 Task: Find connections with filter location Ludwigshafen am Rhein with filter topic #socialentrepreneurshipwith filter profile language French with filter current company BrowserStack with filter school INDIAN INSTITUTE OF PACKAGING - IIP with filter industry Writing and Editing with filter service category Retirement Planning with filter keywords title Playwright
Action: Mouse moved to (480, 44)
Screenshot: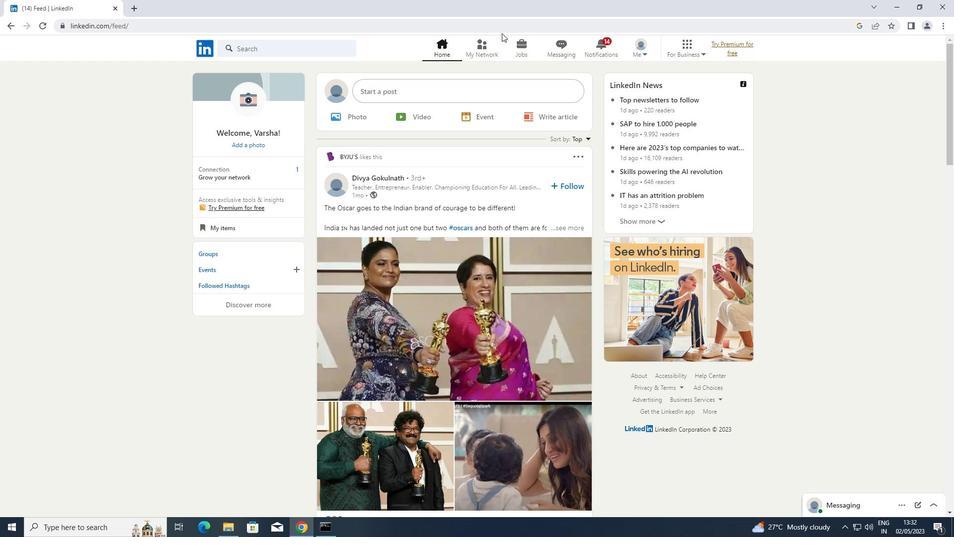 
Action: Mouse pressed left at (480, 44)
Screenshot: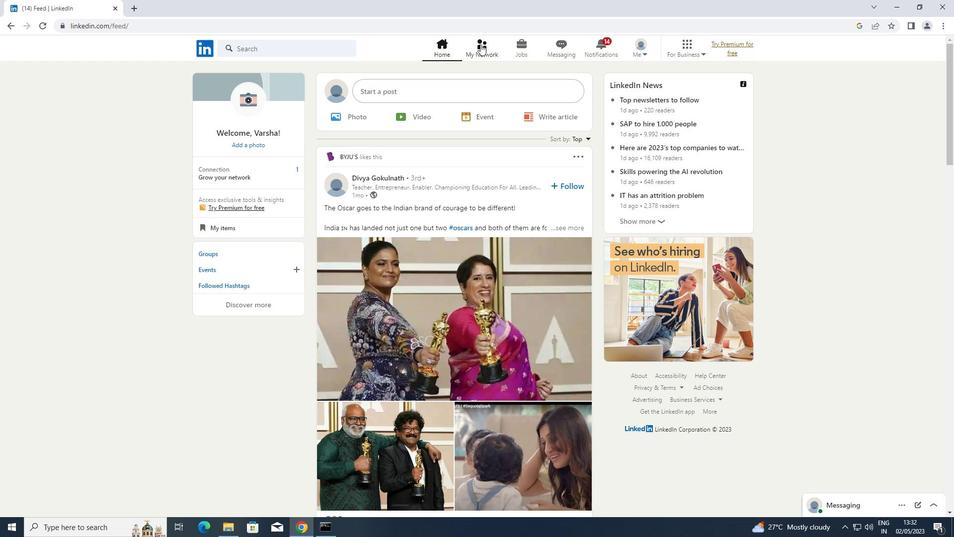 
Action: Mouse moved to (282, 105)
Screenshot: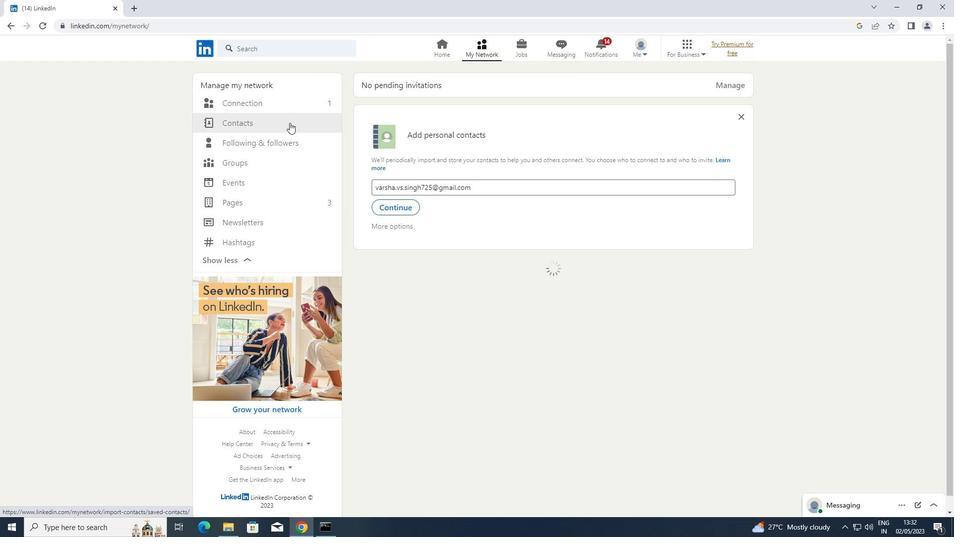 
Action: Mouse pressed left at (282, 105)
Screenshot: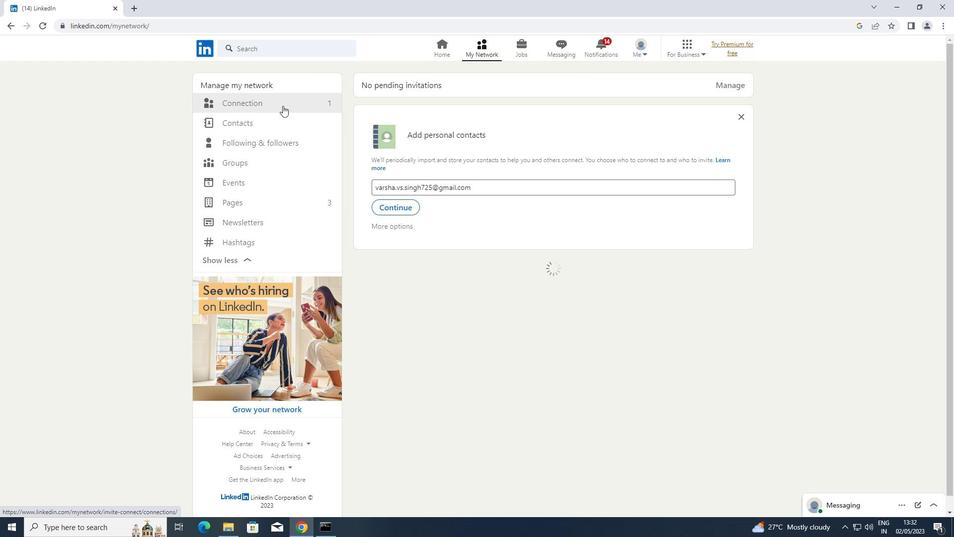 
Action: Mouse moved to (262, 100)
Screenshot: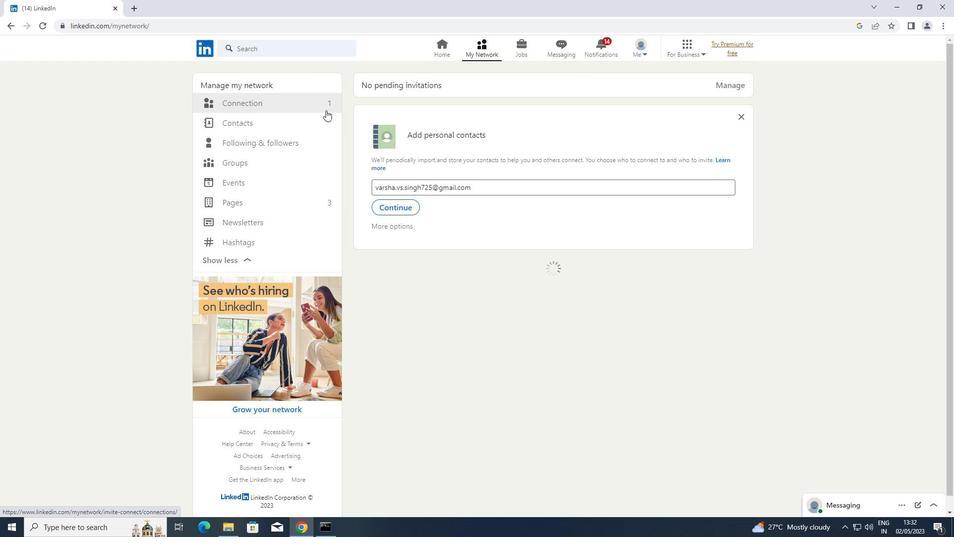 
Action: Mouse pressed left at (262, 100)
Screenshot: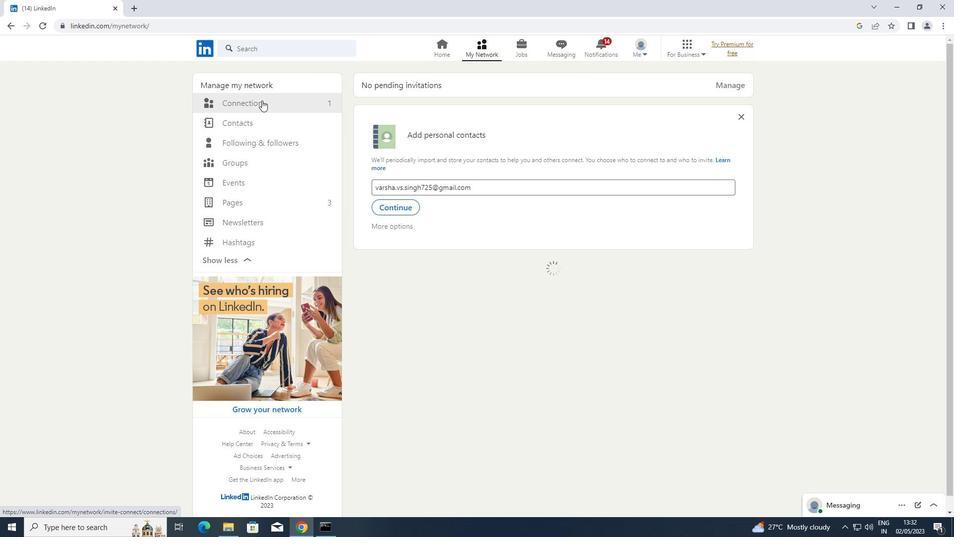 
Action: Mouse moved to (561, 103)
Screenshot: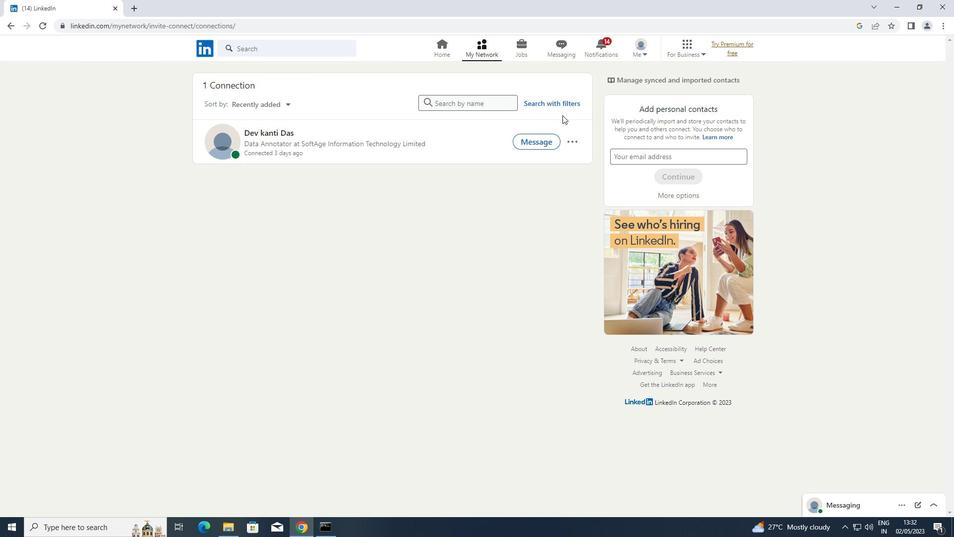 
Action: Mouse pressed left at (561, 103)
Screenshot: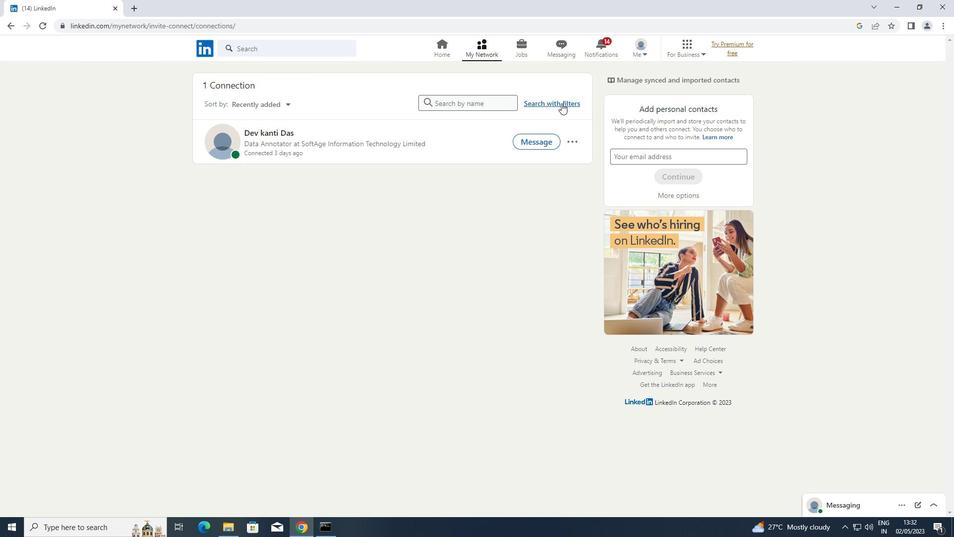
Action: Mouse moved to (506, 78)
Screenshot: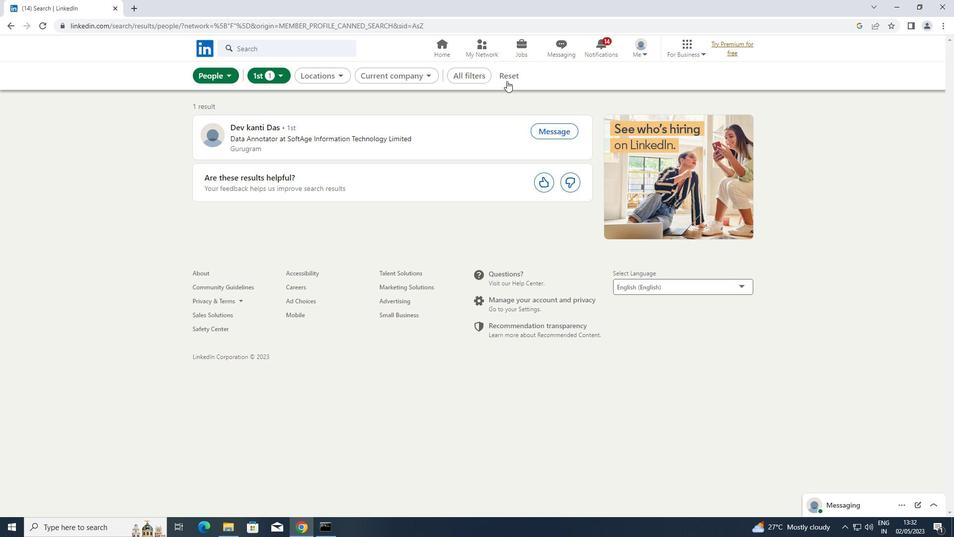 
Action: Mouse pressed left at (506, 78)
Screenshot: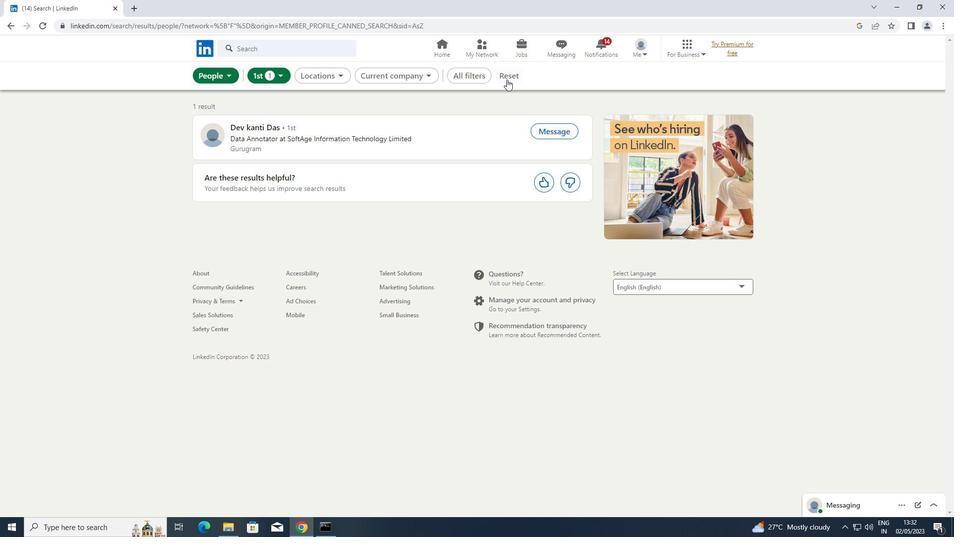 
Action: Mouse moved to (499, 75)
Screenshot: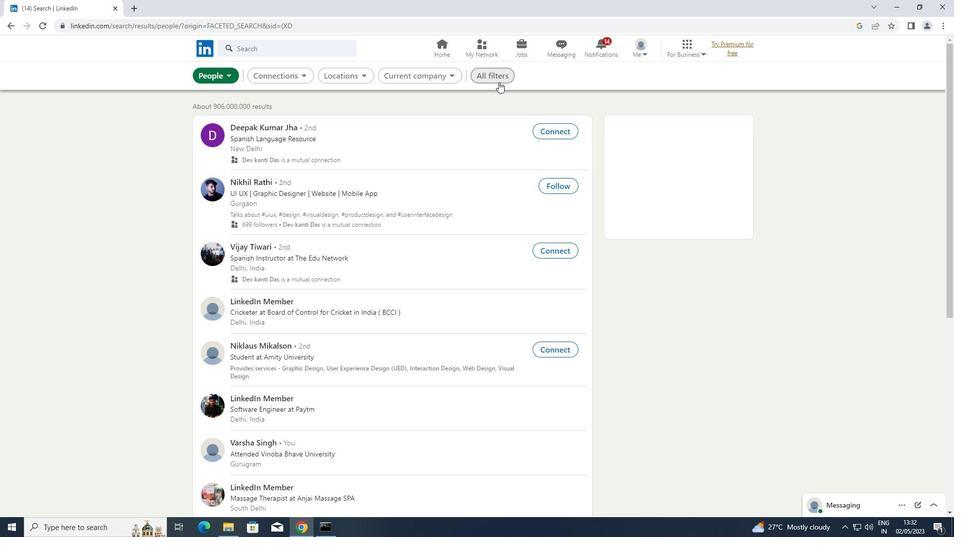 
Action: Mouse pressed left at (499, 75)
Screenshot: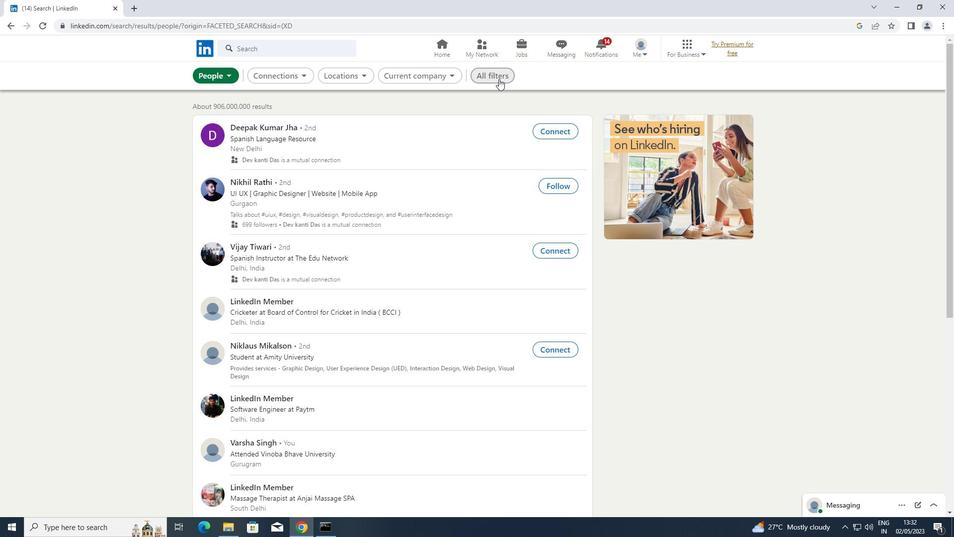 
Action: Mouse moved to (758, 246)
Screenshot: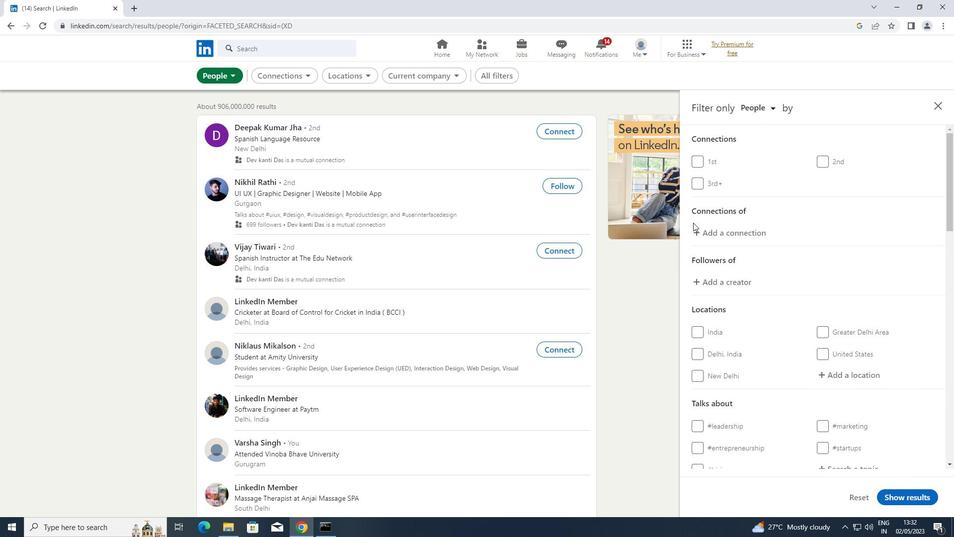 
Action: Mouse scrolled (758, 246) with delta (0, 0)
Screenshot: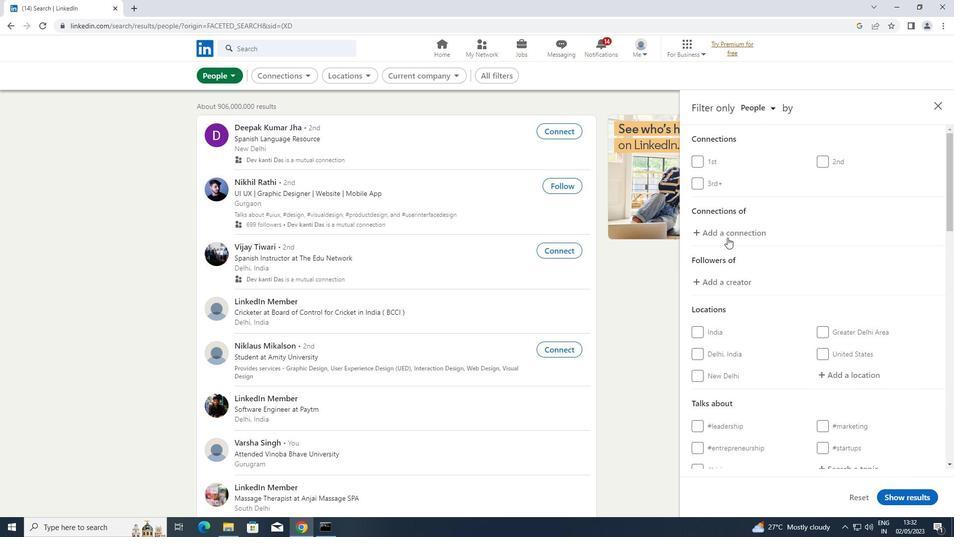 
Action: Mouse moved to (758, 246)
Screenshot: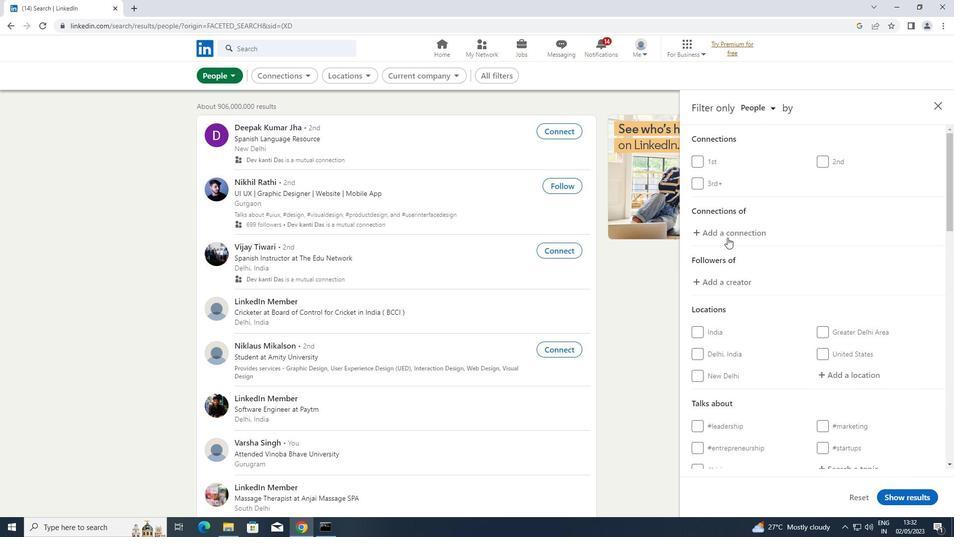 
Action: Mouse scrolled (758, 246) with delta (0, 0)
Screenshot: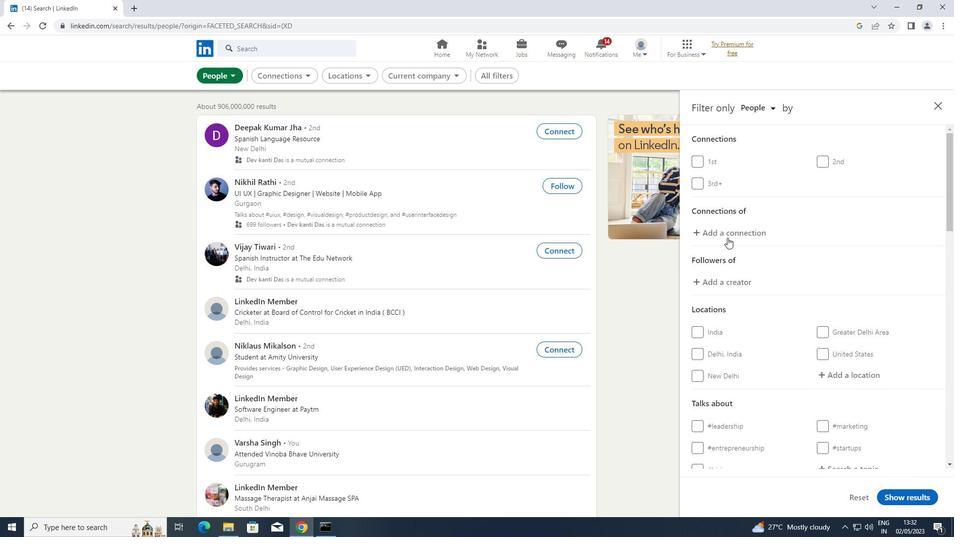 
Action: Mouse scrolled (758, 246) with delta (0, 0)
Screenshot: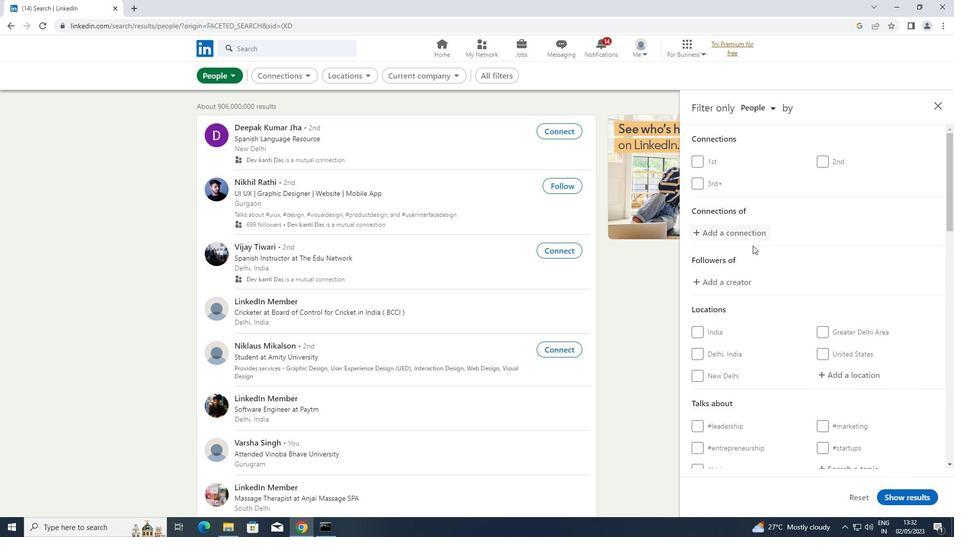 
Action: Mouse moved to (851, 226)
Screenshot: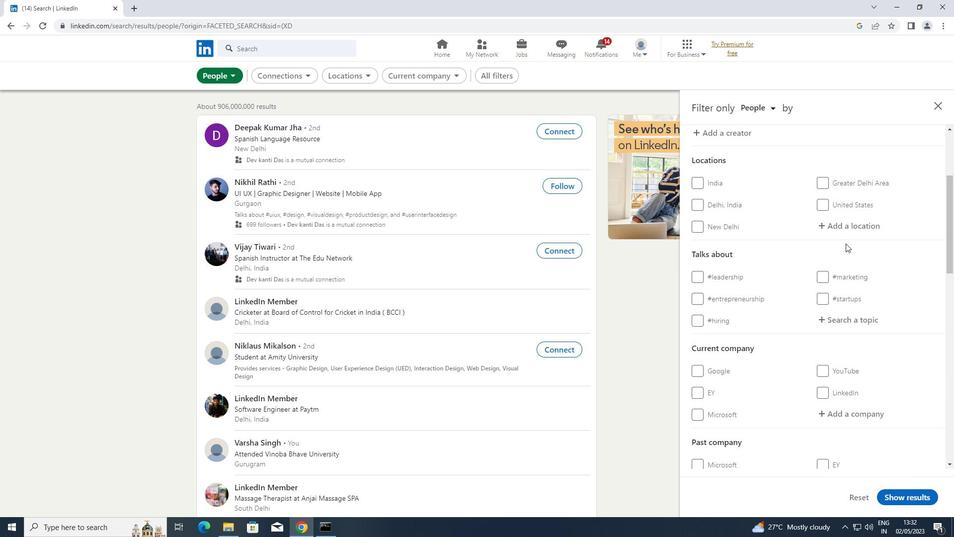 
Action: Mouse pressed left at (851, 226)
Screenshot: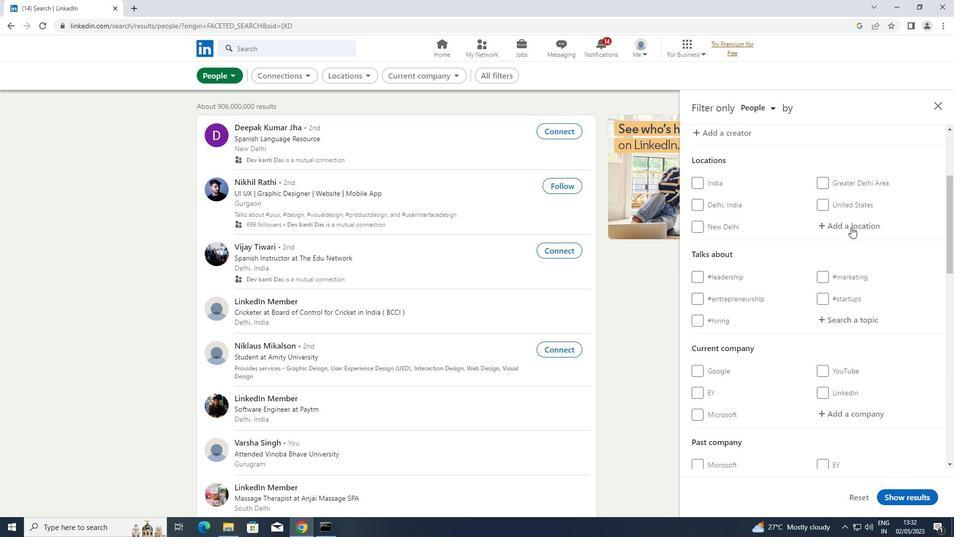 
Action: Key pressed <Key.shift>LUDWIGSHAFEN<Key.space>AM<Key.space><Key.shift>RHEIN
Screenshot: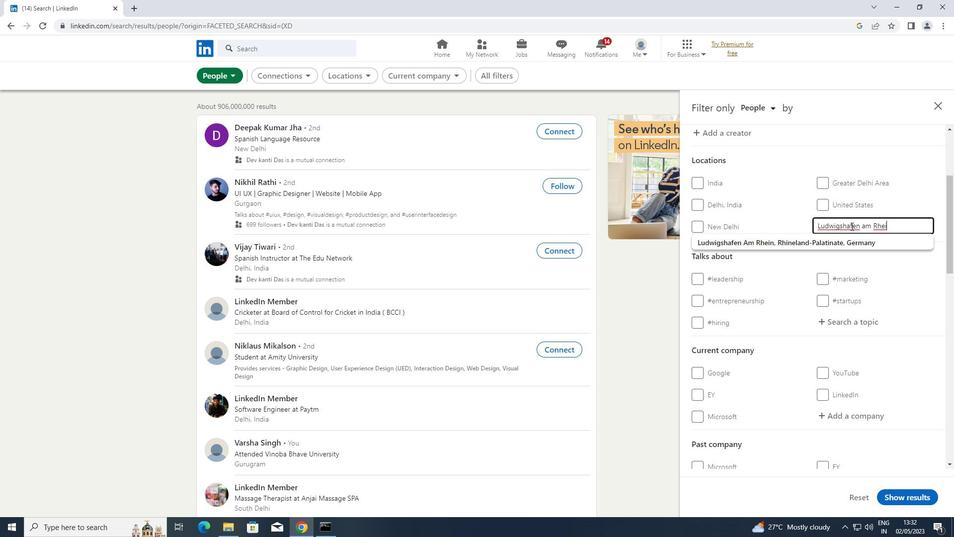 
Action: Mouse moved to (846, 319)
Screenshot: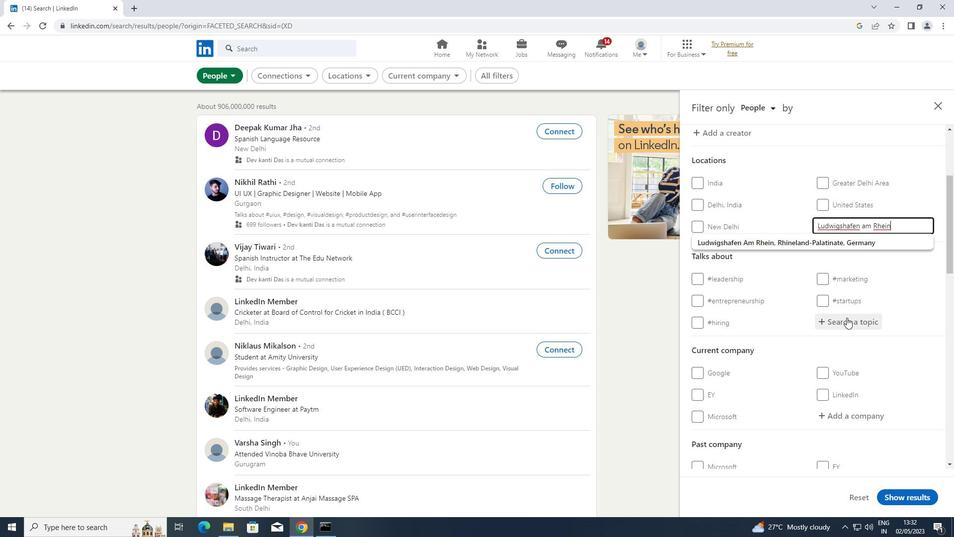 
Action: Mouse pressed left at (846, 319)
Screenshot: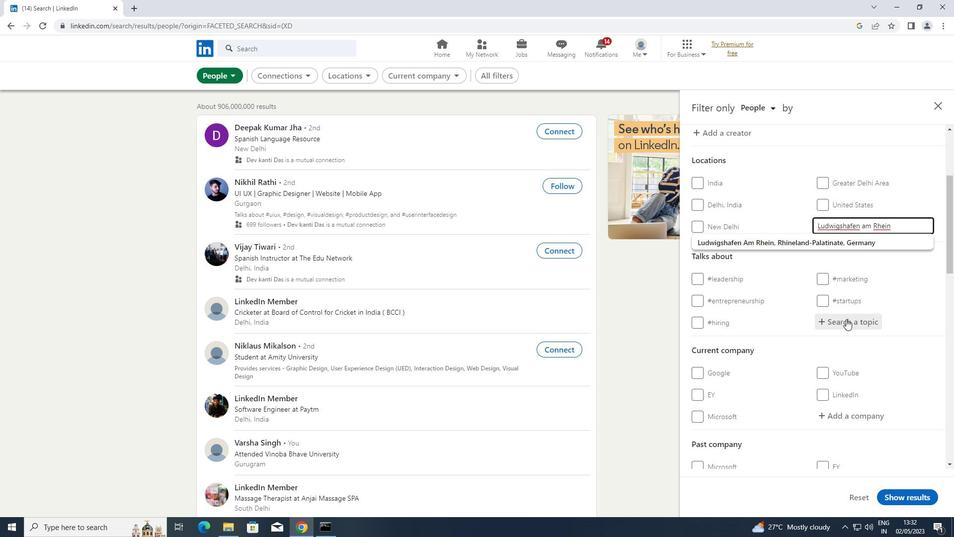 
Action: Mouse moved to (828, 271)
Screenshot: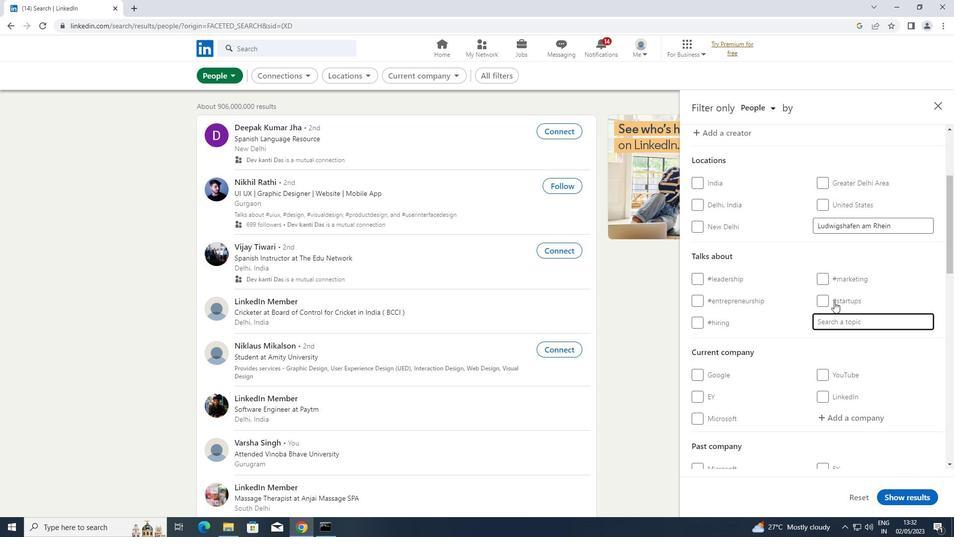 
Action: Key pressed SOCIALENTREP
Screenshot: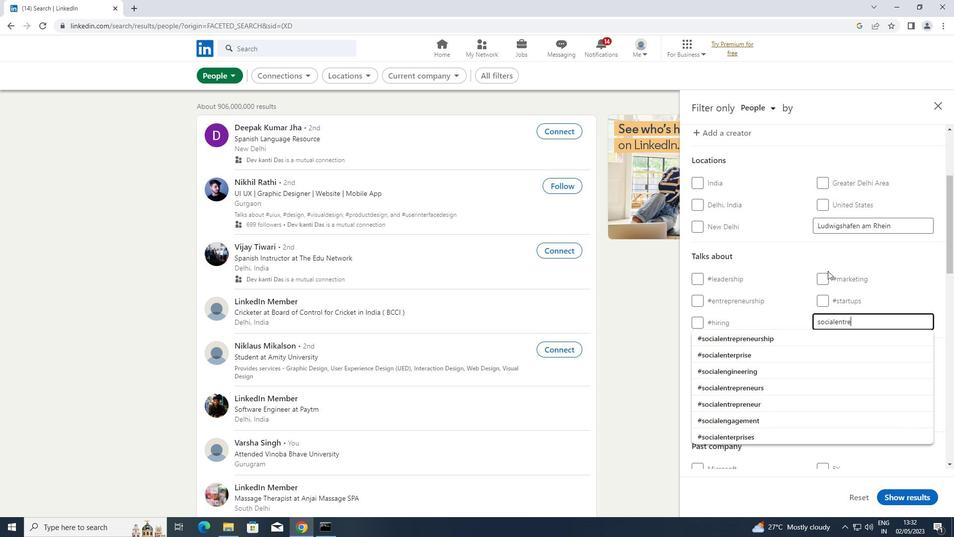 
Action: Mouse moved to (731, 335)
Screenshot: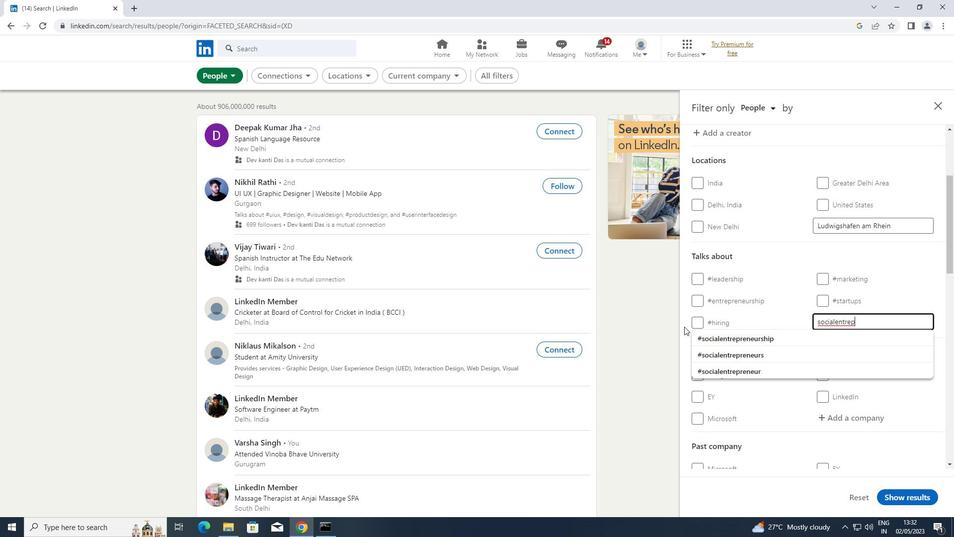 
Action: Mouse pressed left at (731, 335)
Screenshot: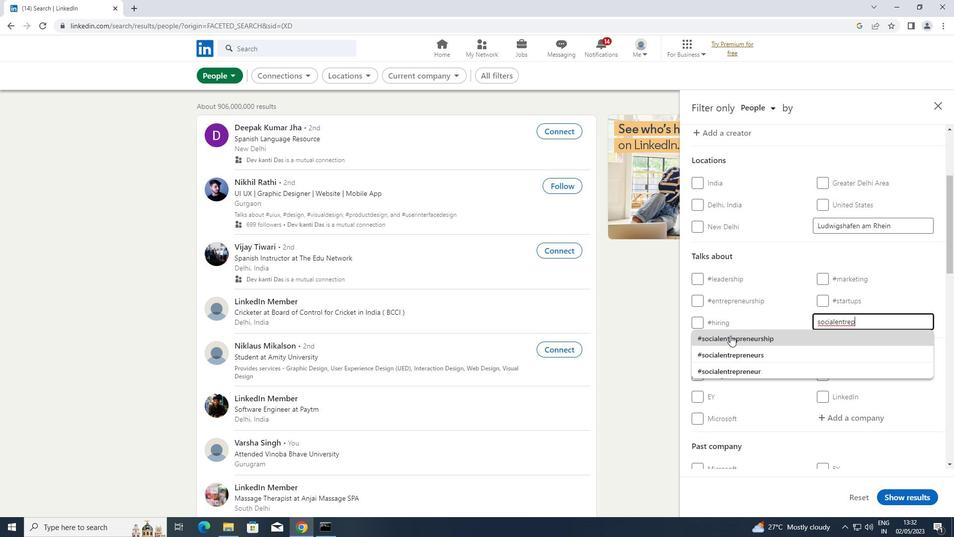 
Action: Mouse scrolled (731, 335) with delta (0, 0)
Screenshot: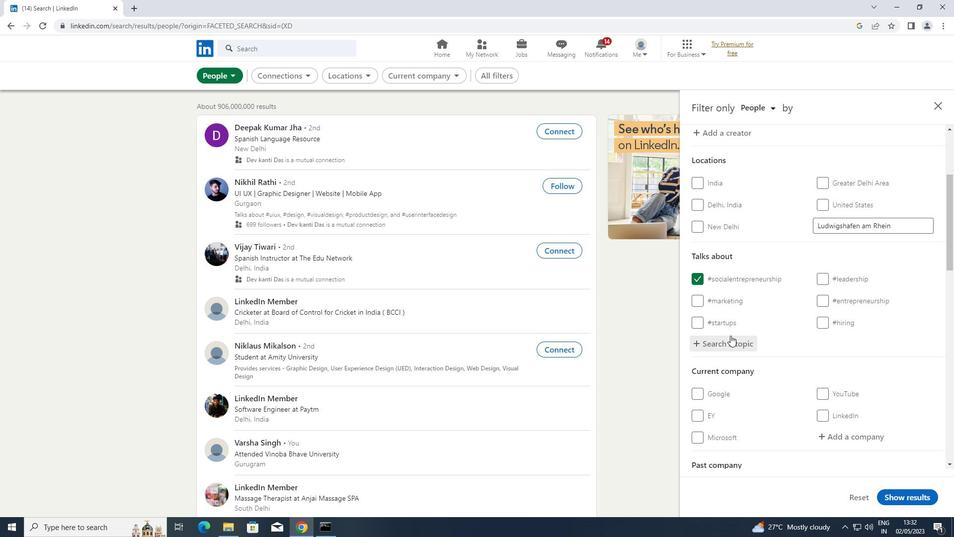
Action: Mouse scrolled (731, 335) with delta (0, 0)
Screenshot: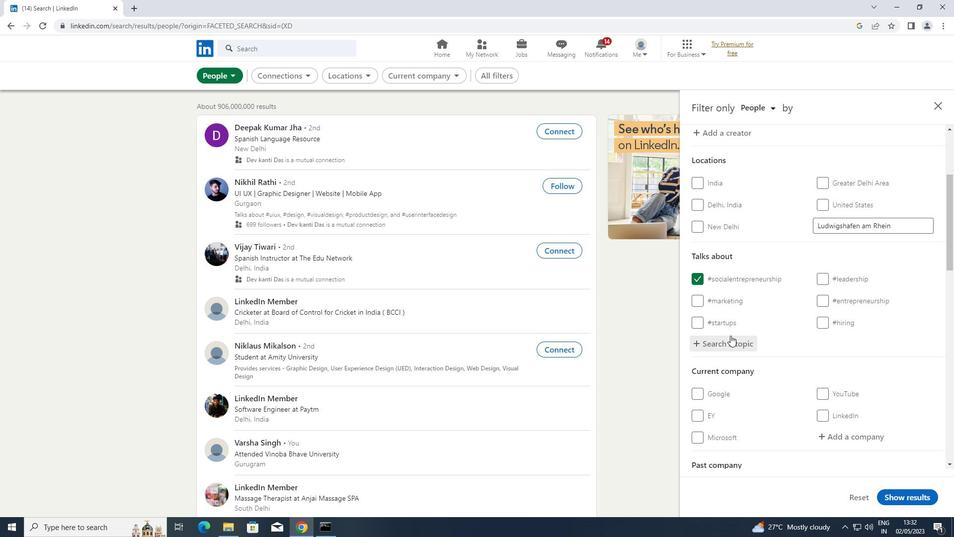 
Action: Mouse scrolled (731, 335) with delta (0, 0)
Screenshot: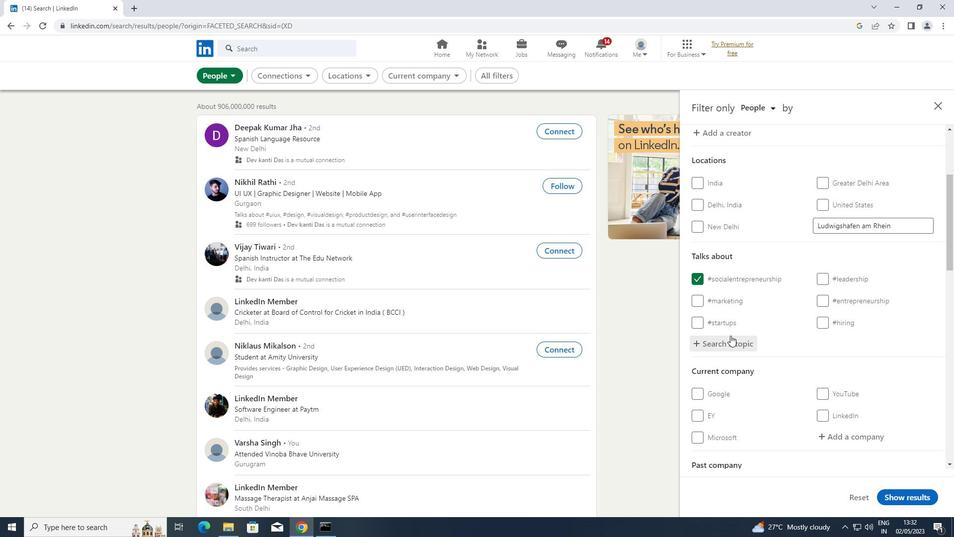 
Action: Mouse scrolled (731, 335) with delta (0, 0)
Screenshot: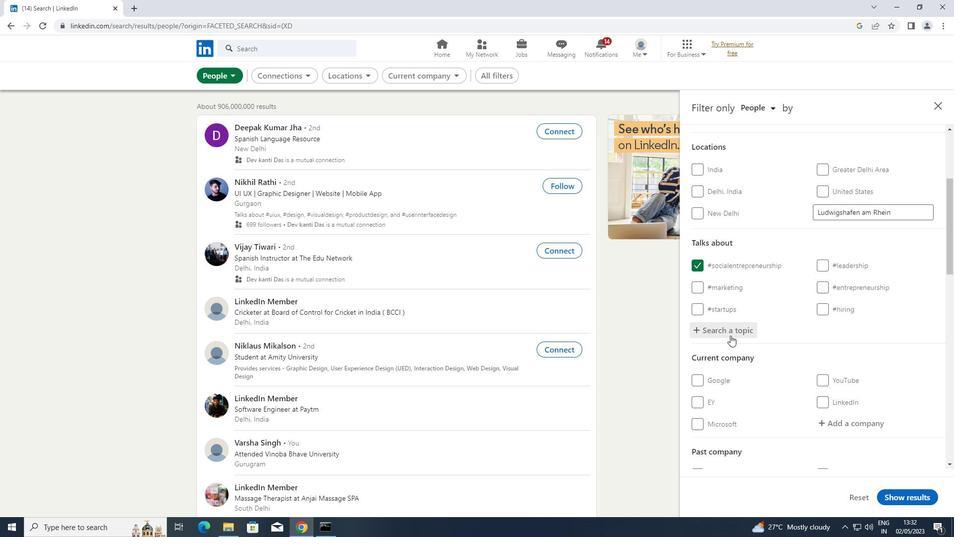 
Action: Mouse scrolled (731, 335) with delta (0, 0)
Screenshot: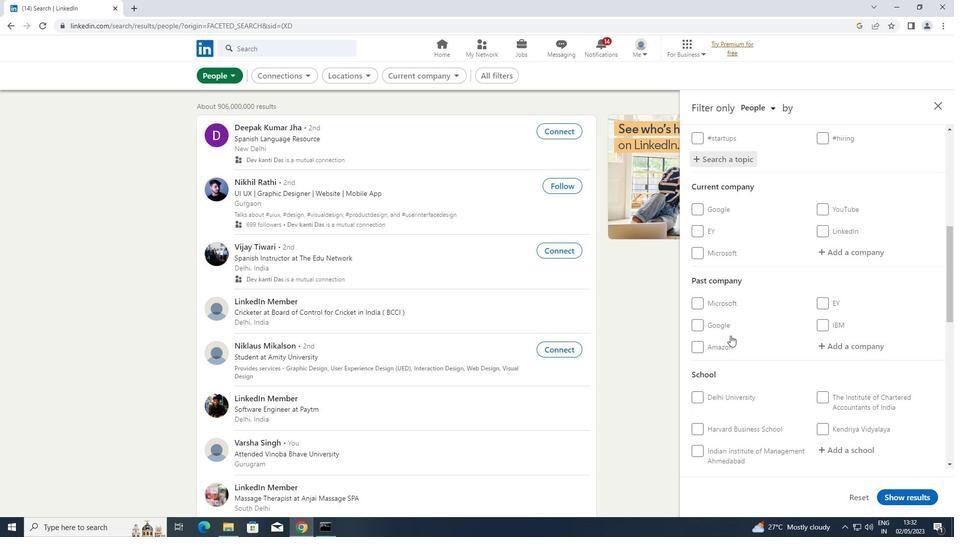 
Action: Mouse scrolled (731, 335) with delta (0, 0)
Screenshot: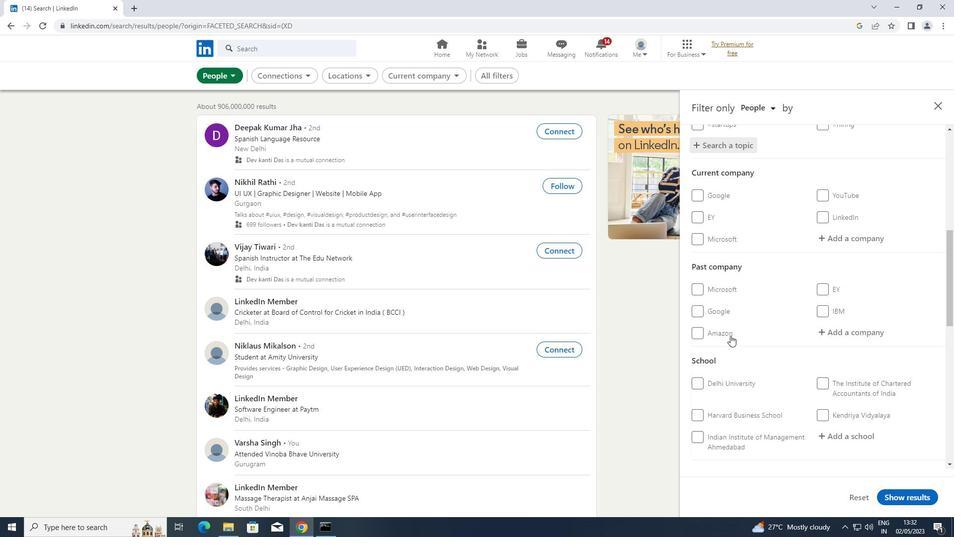 
Action: Mouse scrolled (731, 335) with delta (0, 0)
Screenshot: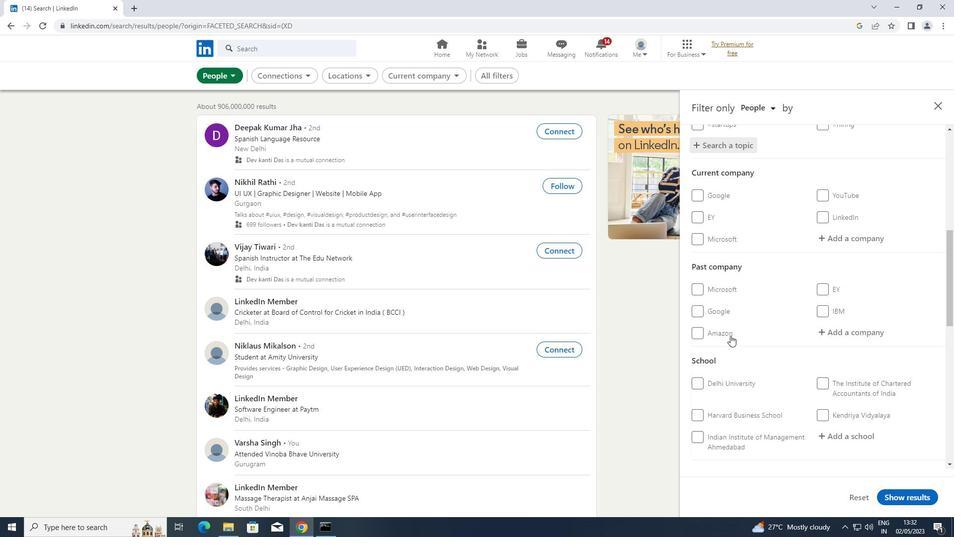 
Action: Mouse scrolled (731, 335) with delta (0, 0)
Screenshot: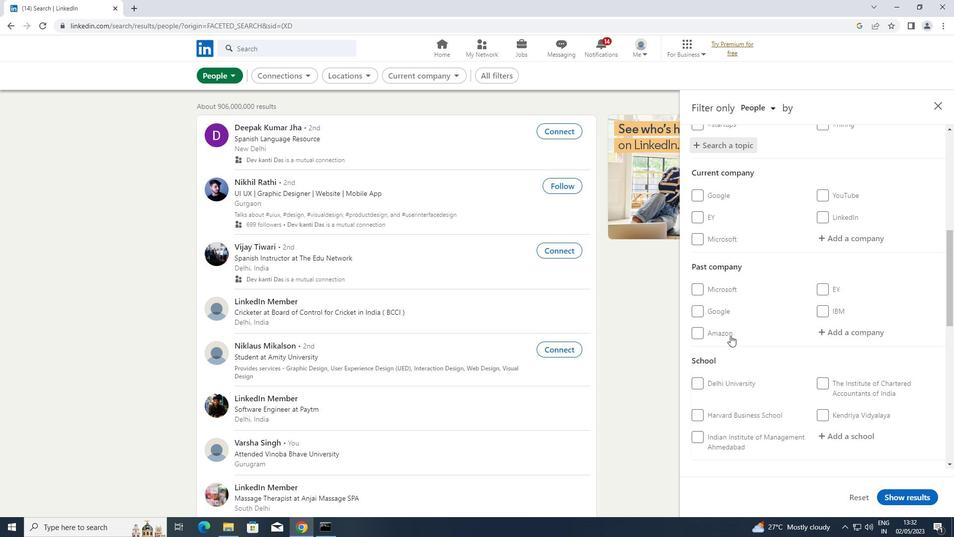 
Action: Mouse scrolled (731, 335) with delta (0, 0)
Screenshot: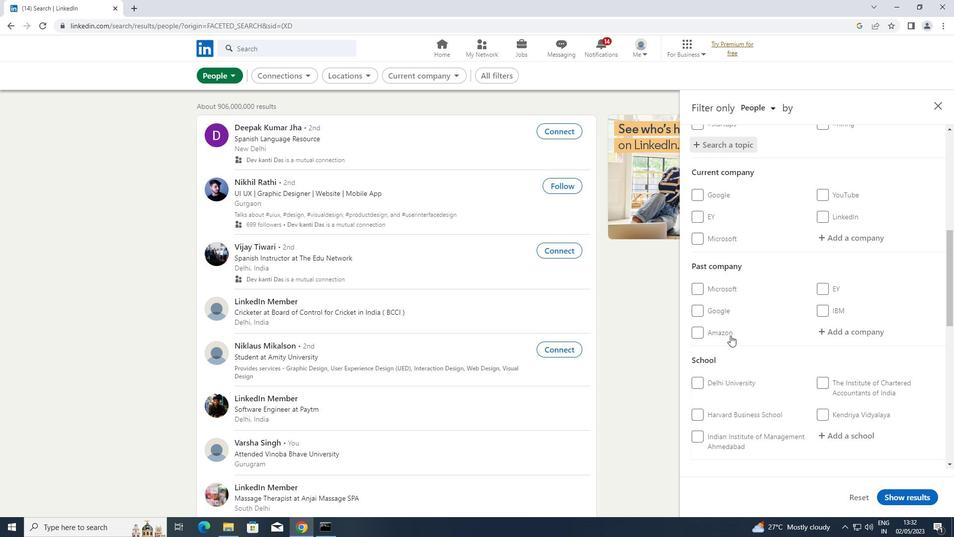 
Action: Mouse scrolled (731, 335) with delta (0, 0)
Screenshot: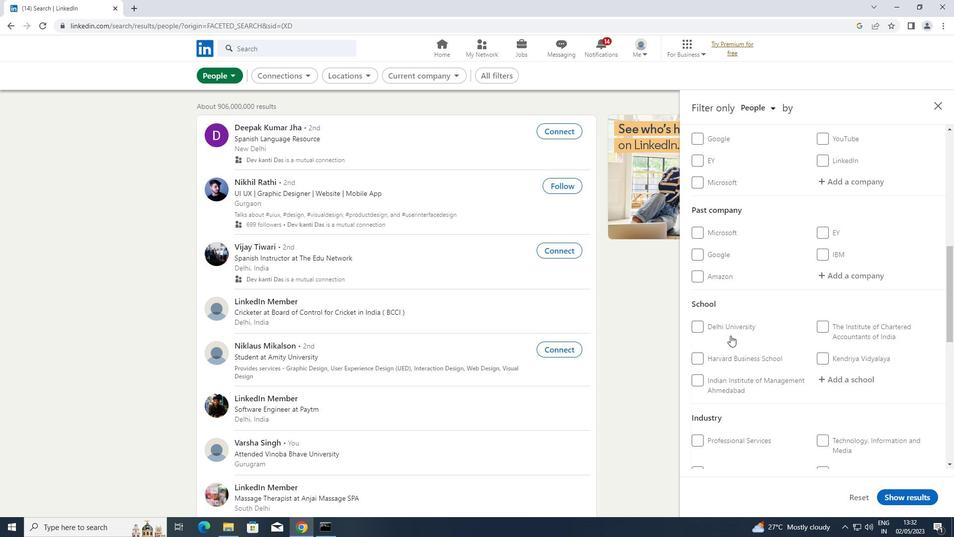 
Action: Mouse moved to (822, 311)
Screenshot: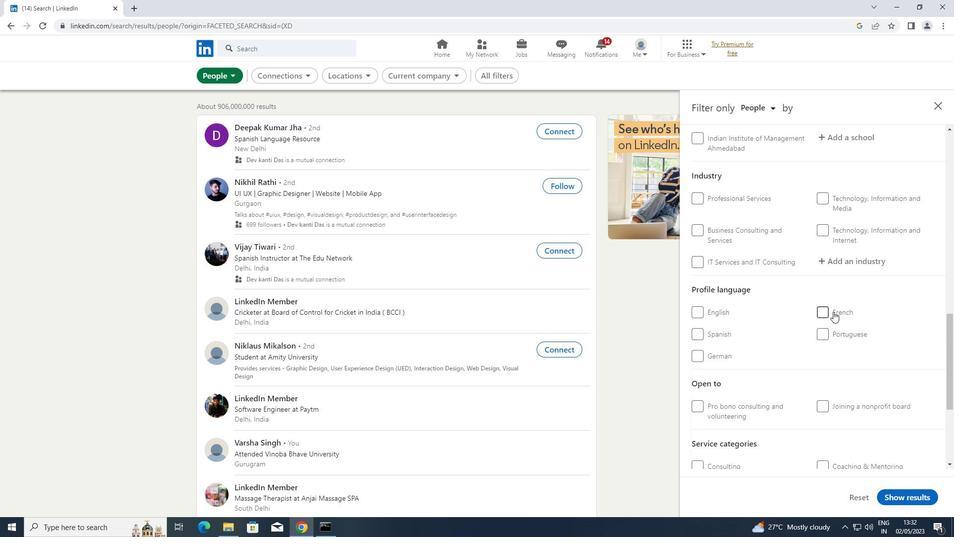 
Action: Mouse pressed left at (822, 311)
Screenshot: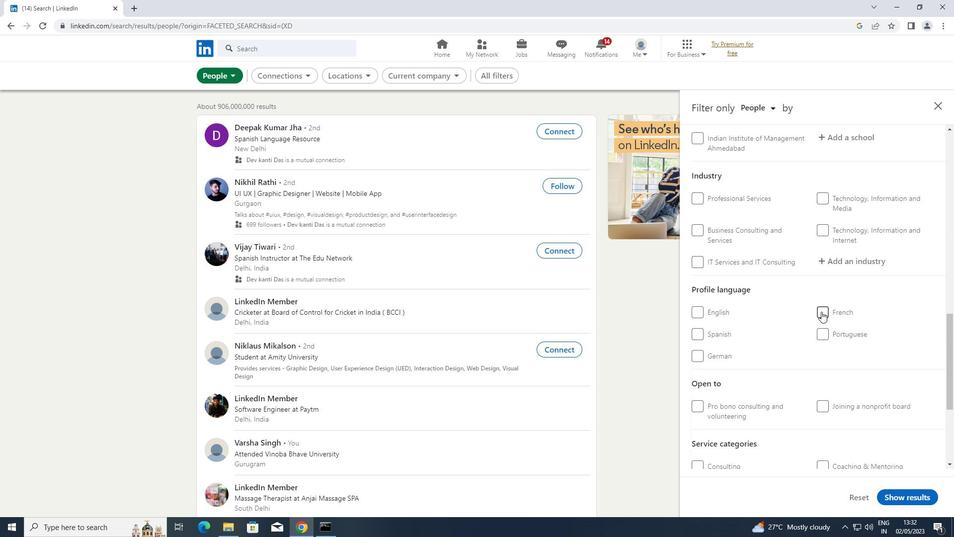 
Action: Mouse moved to (822, 309)
Screenshot: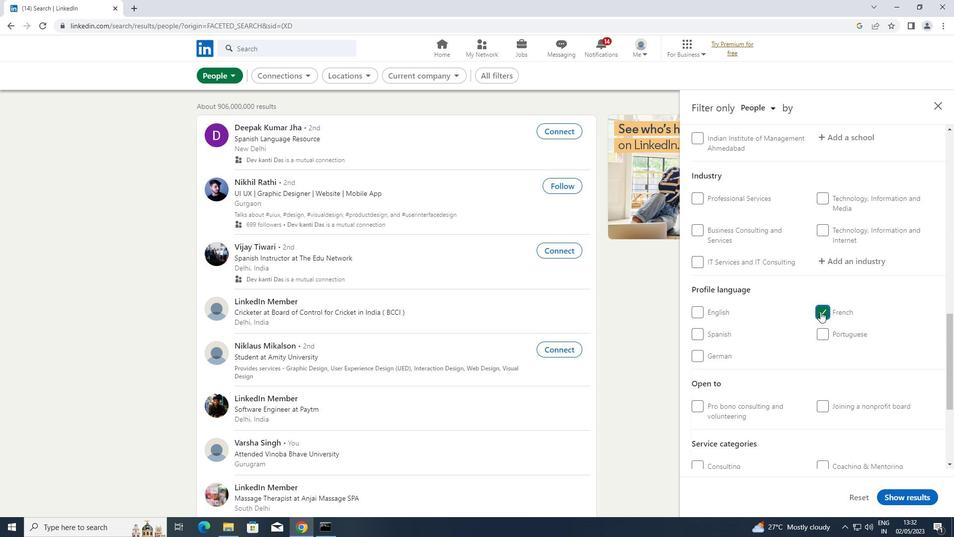 
Action: Mouse scrolled (822, 310) with delta (0, 0)
Screenshot: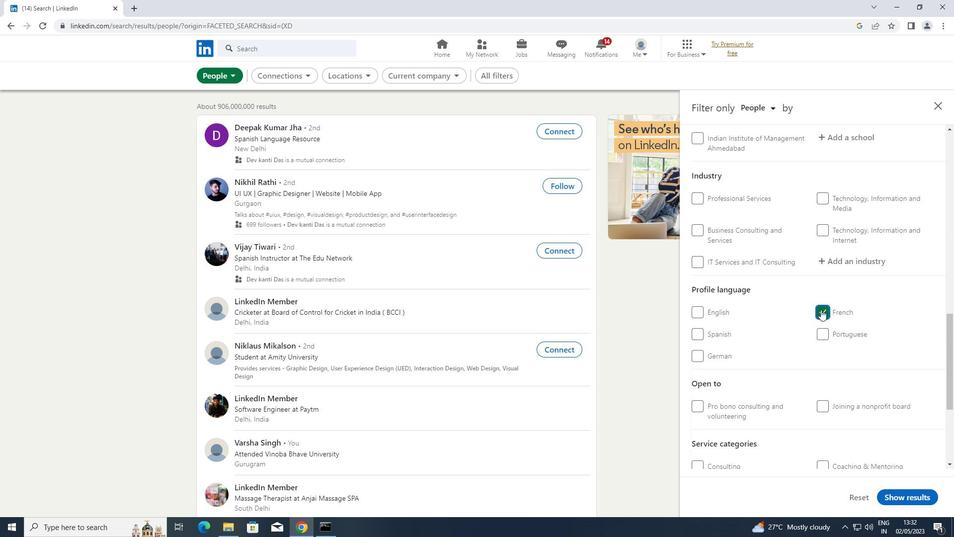 
Action: Mouse scrolled (822, 310) with delta (0, 0)
Screenshot: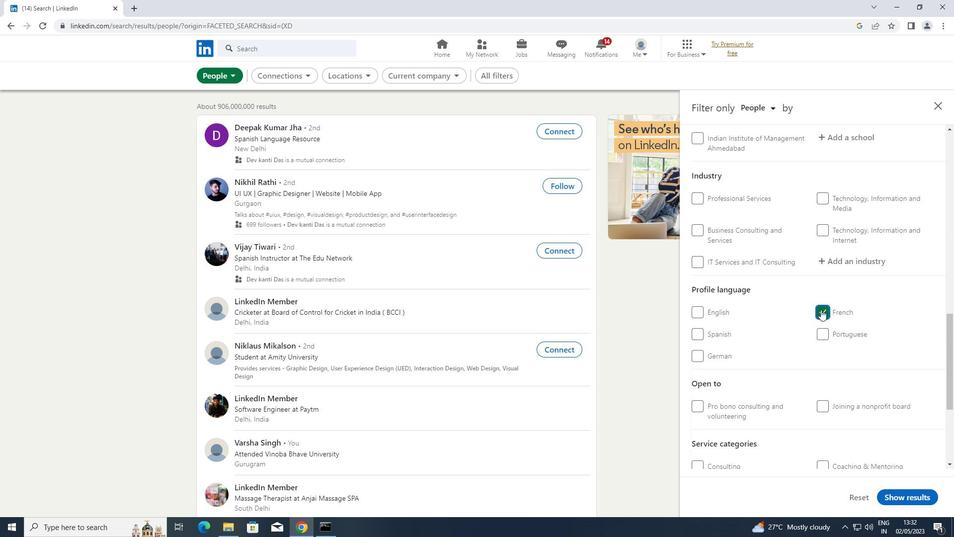 
Action: Mouse scrolled (822, 310) with delta (0, 0)
Screenshot: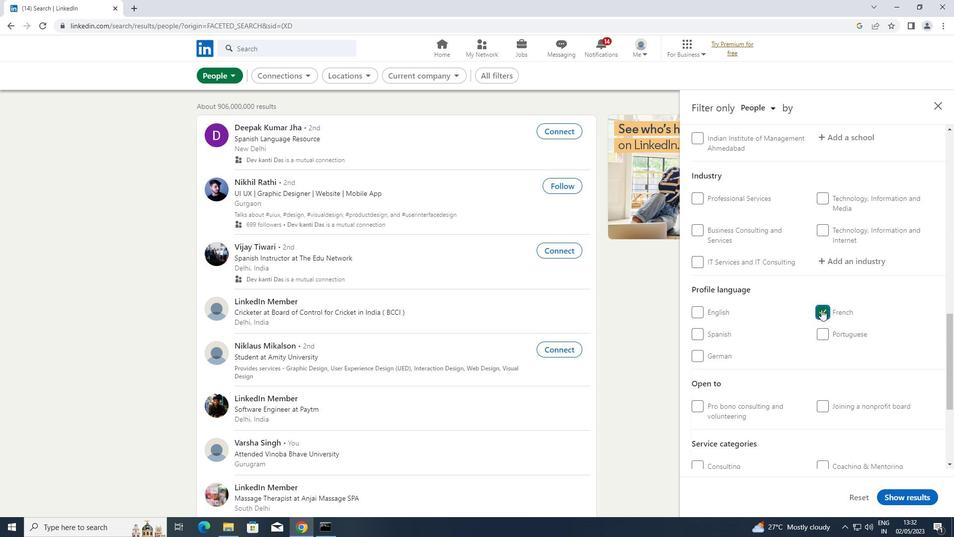 
Action: Mouse scrolled (822, 310) with delta (0, 0)
Screenshot: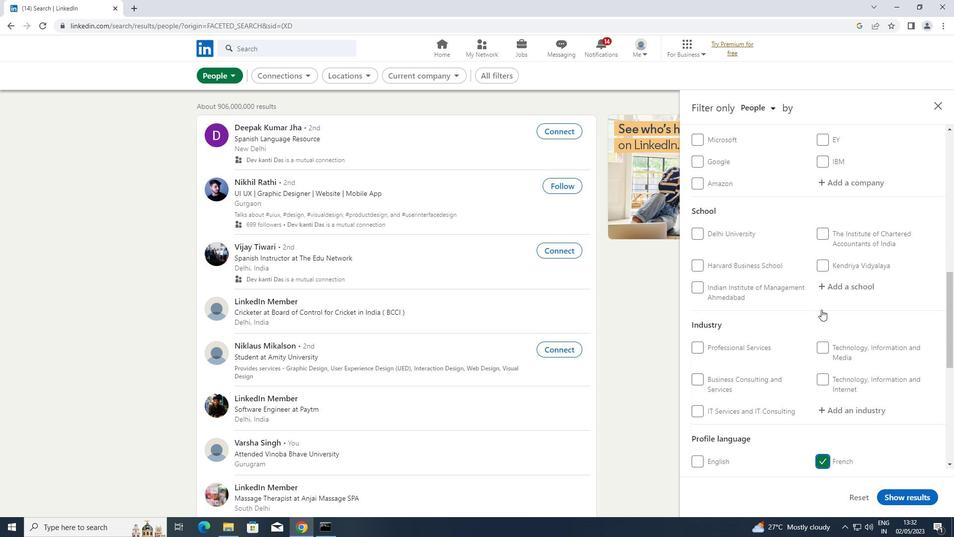 
Action: Mouse scrolled (822, 310) with delta (0, 0)
Screenshot: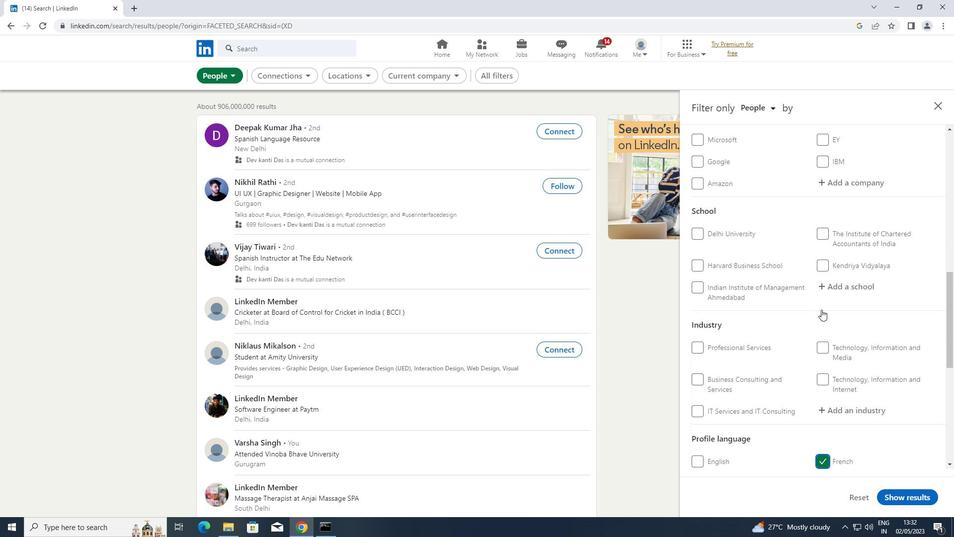
Action: Mouse scrolled (822, 310) with delta (0, 0)
Screenshot: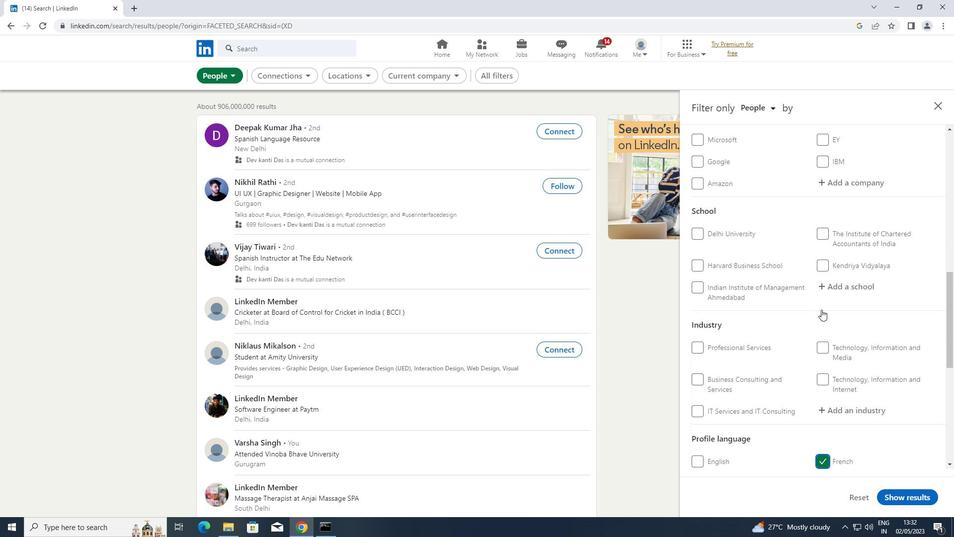 
Action: Mouse scrolled (822, 310) with delta (0, 0)
Screenshot: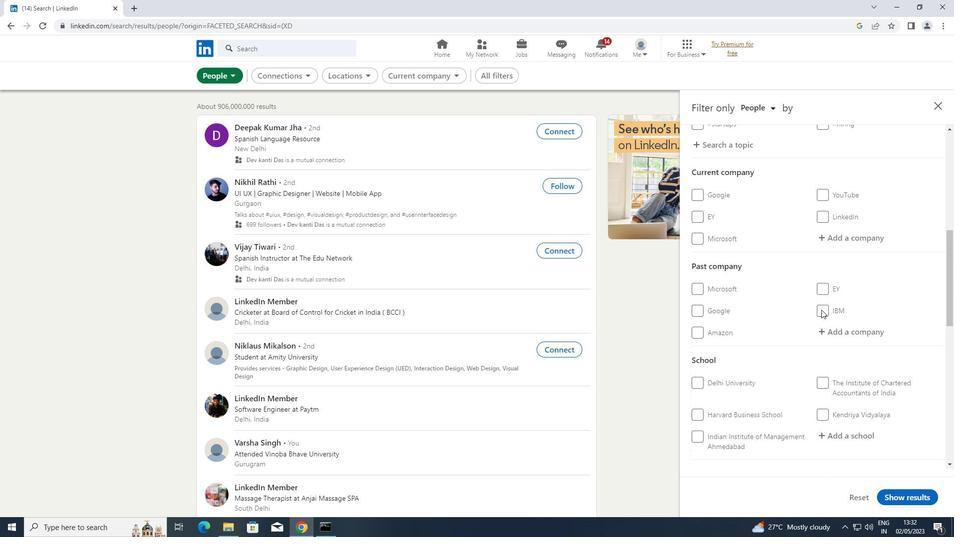 
Action: Mouse moved to (836, 286)
Screenshot: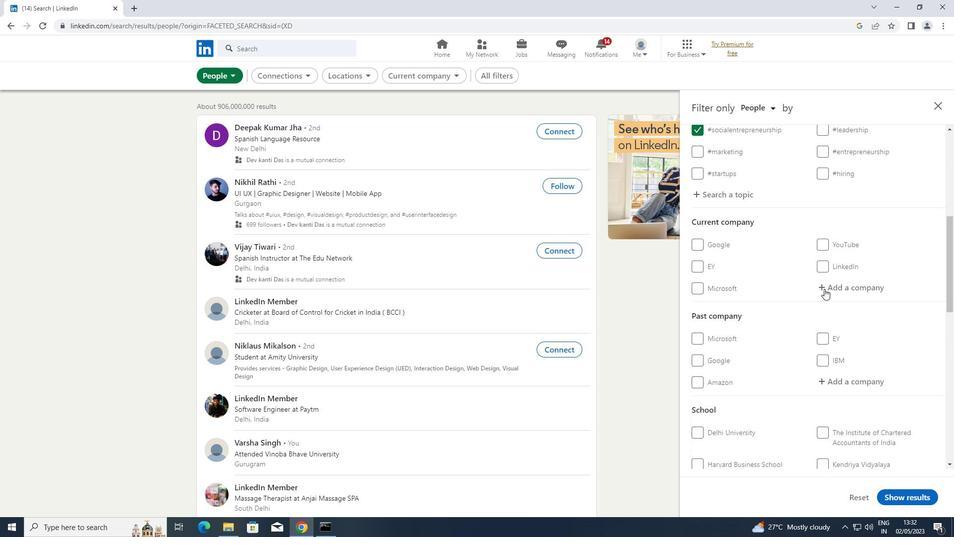 
Action: Mouse pressed left at (836, 286)
Screenshot: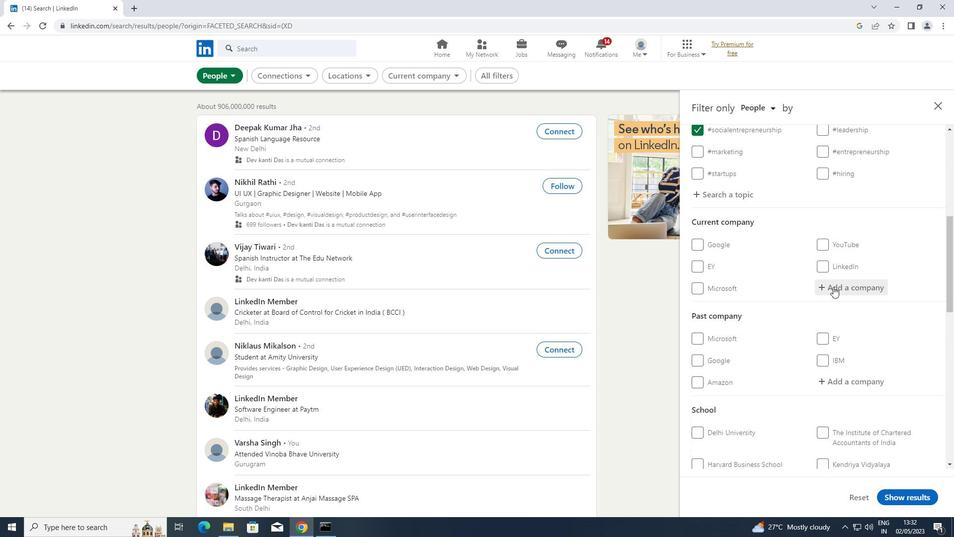 
Action: Key pressed <Key.shift>BROWSER
Screenshot: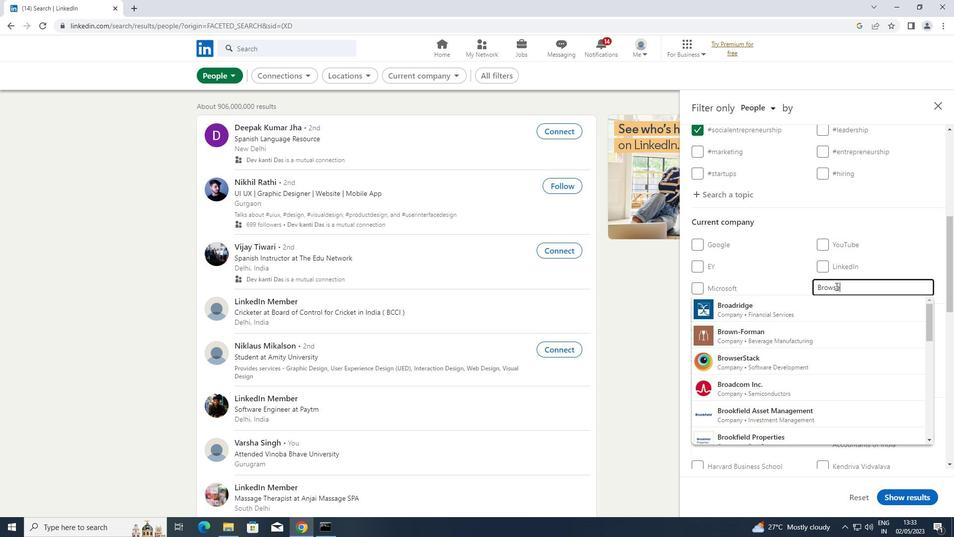 
Action: Mouse moved to (786, 311)
Screenshot: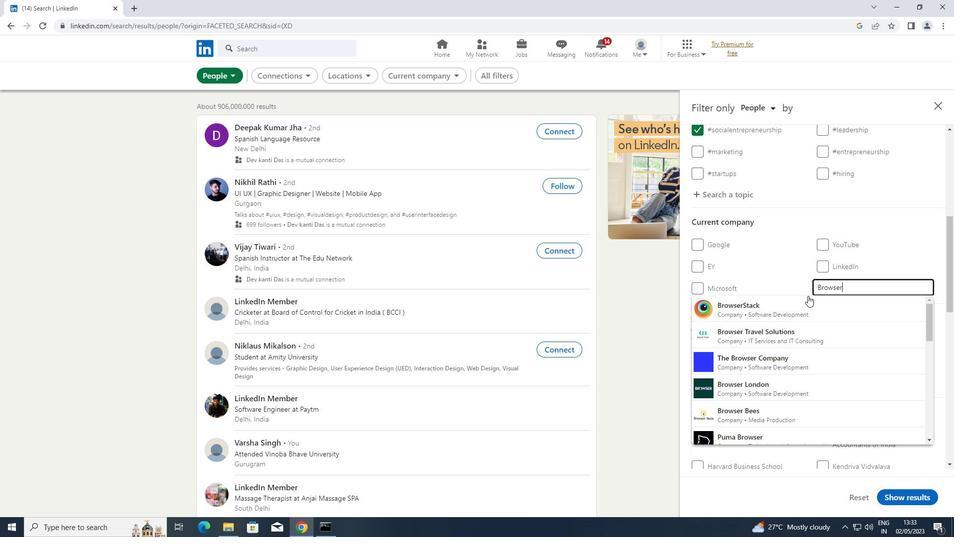 
Action: Mouse pressed left at (786, 311)
Screenshot: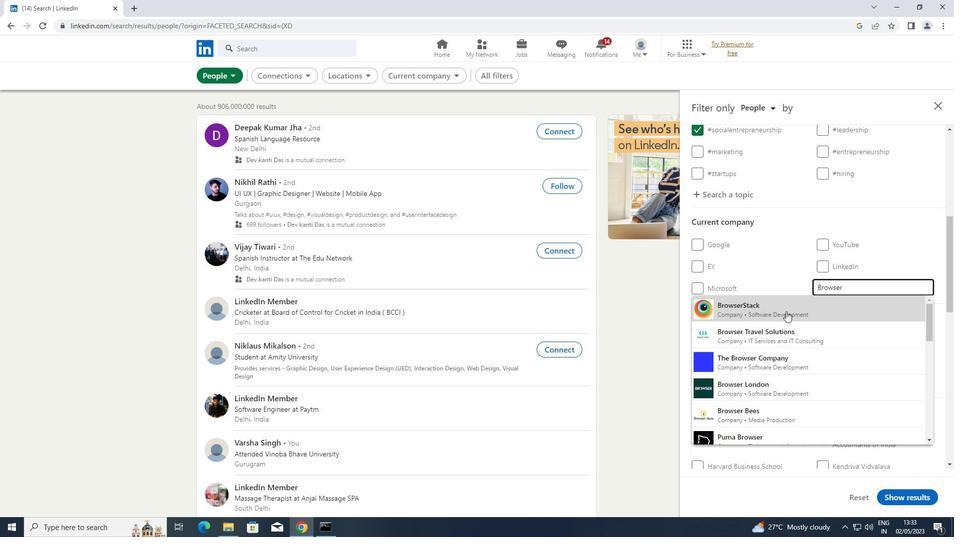 
Action: Mouse moved to (771, 301)
Screenshot: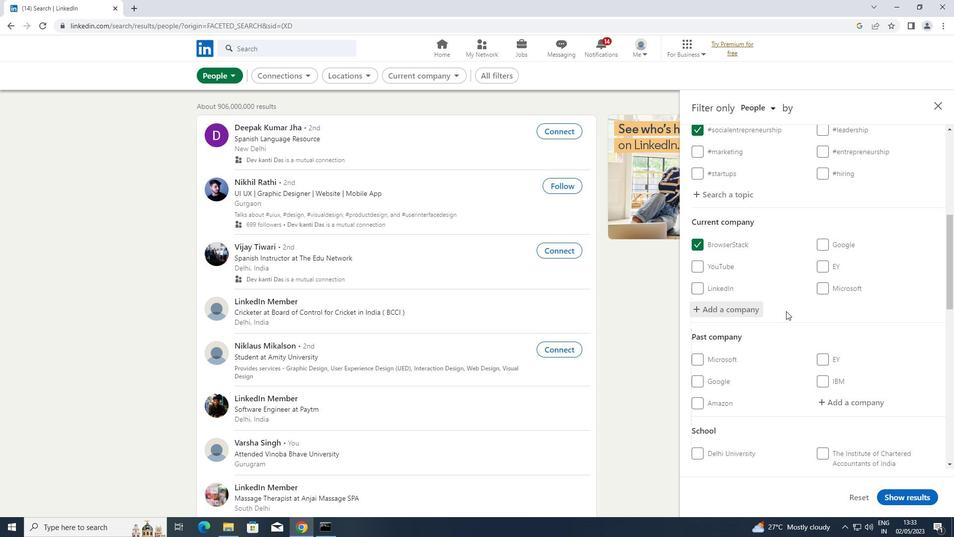 
Action: Mouse scrolled (771, 300) with delta (0, 0)
Screenshot: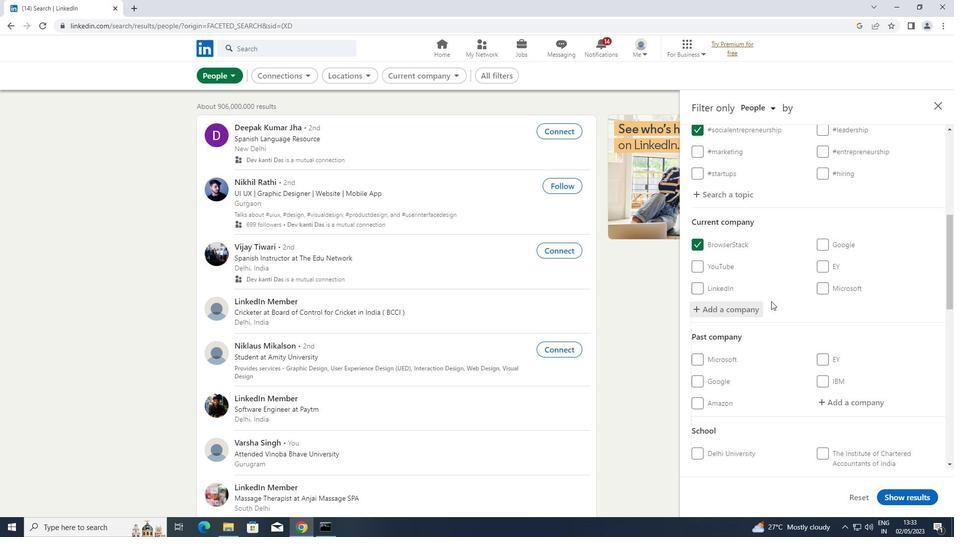 
Action: Mouse scrolled (771, 300) with delta (0, 0)
Screenshot: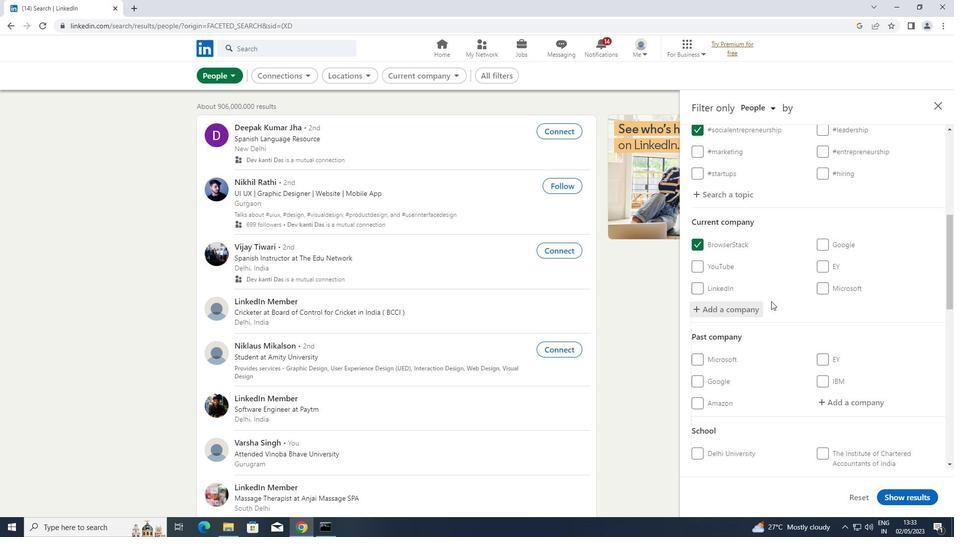 
Action: Mouse moved to (843, 405)
Screenshot: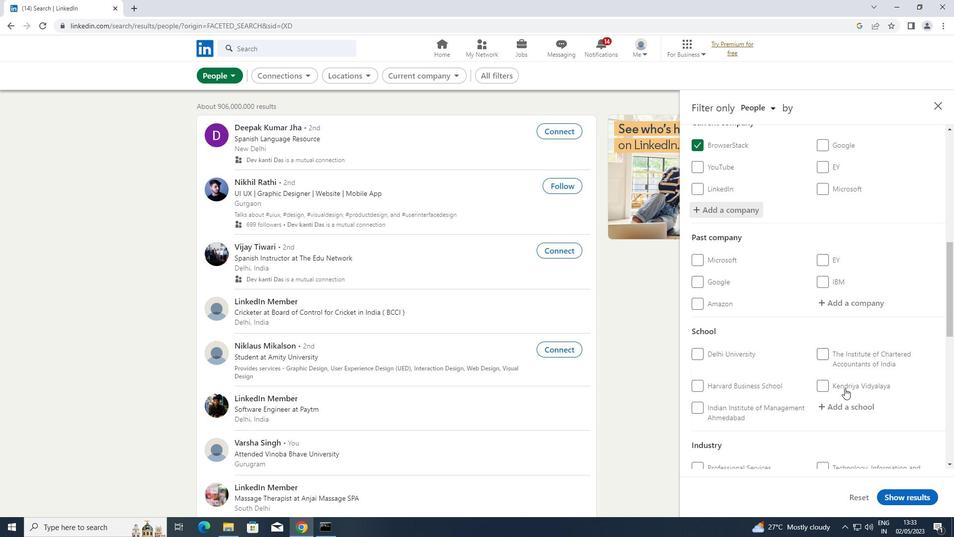 
Action: Mouse pressed left at (843, 405)
Screenshot: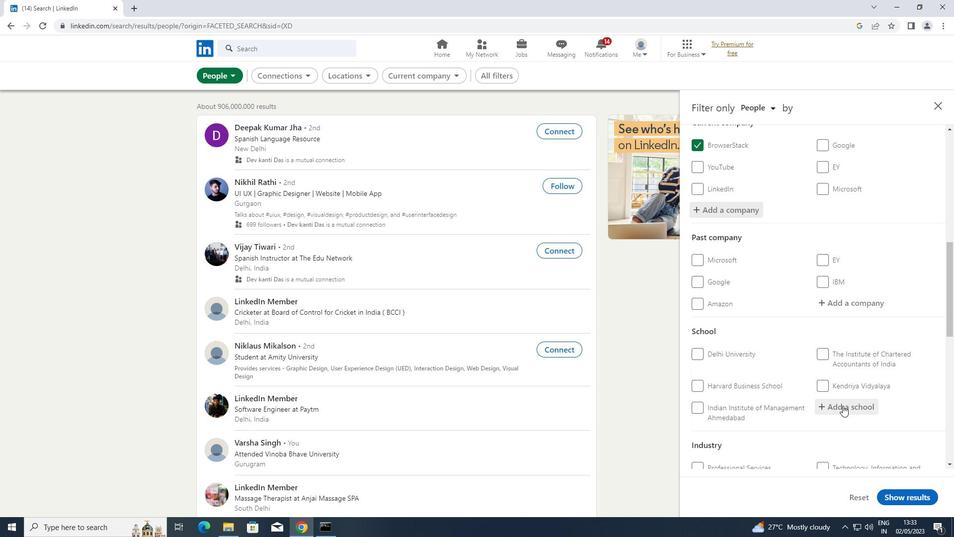 
Action: Mouse moved to (816, 223)
Screenshot: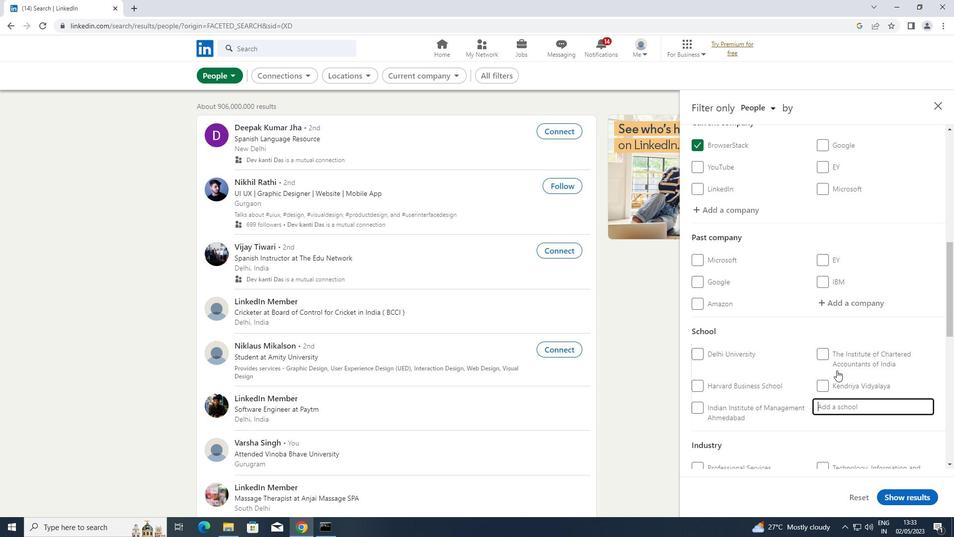 
Action: Key pressed <Key.caps_lock>INDIAN<Key.space>INSTITUTE<Key.space>OF<Key.space>PACK
Screenshot: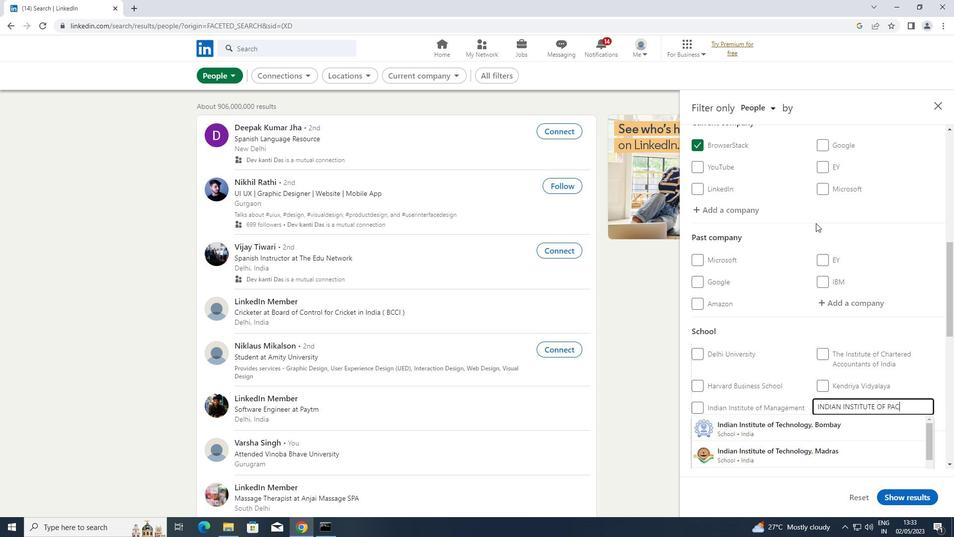 
Action: Mouse moved to (760, 424)
Screenshot: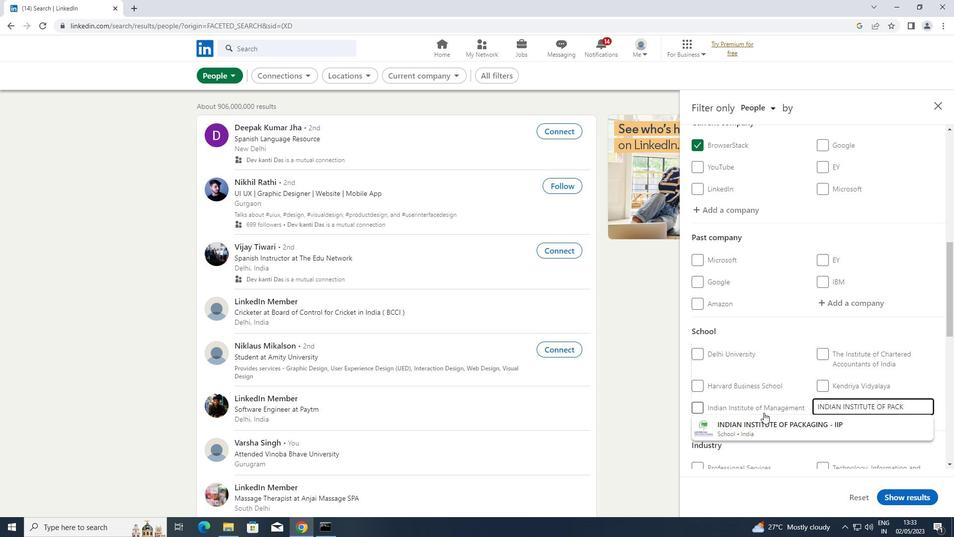 
Action: Mouse pressed left at (760, 424)
Screenshot: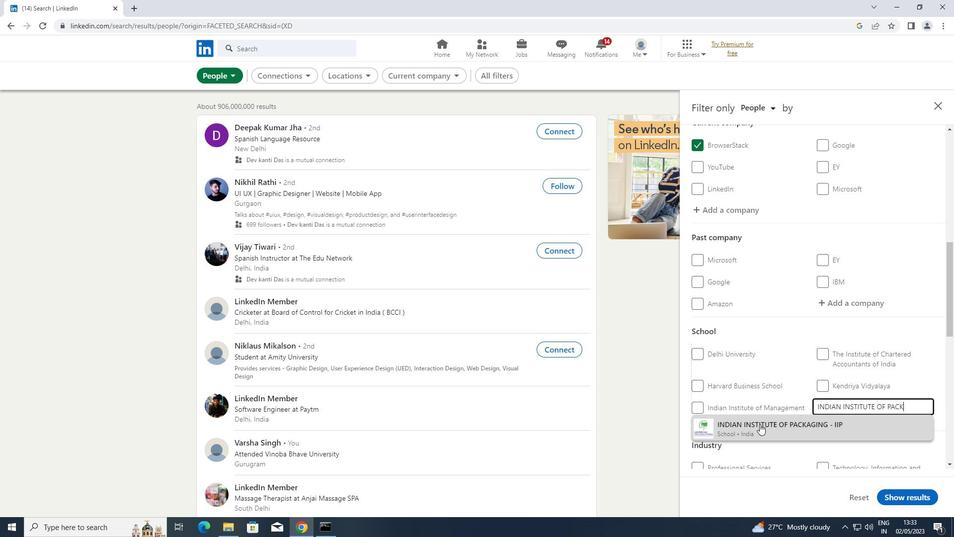 
Action: Mouse moved to (760, 424)
Screenshot: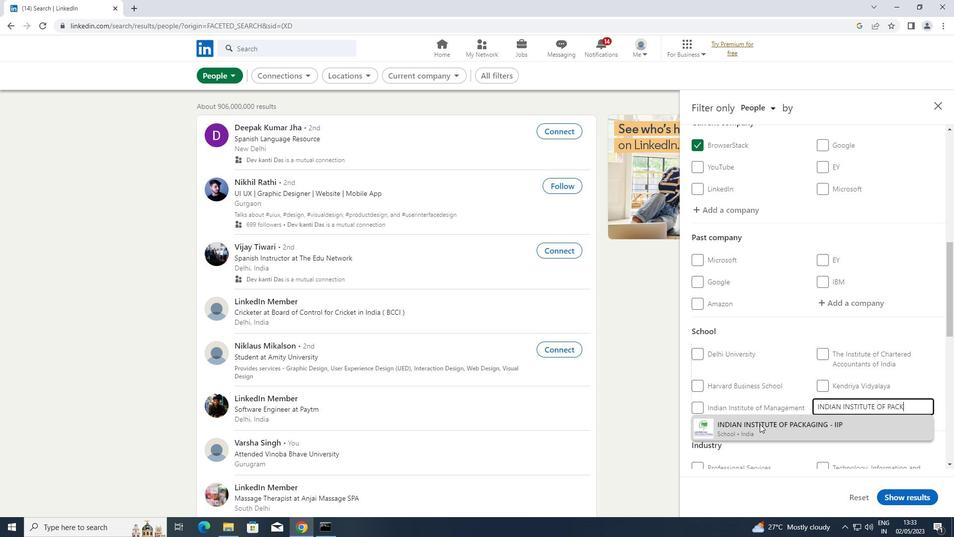 
Action: Key pressed <Key.caps_lock>
Screenshot: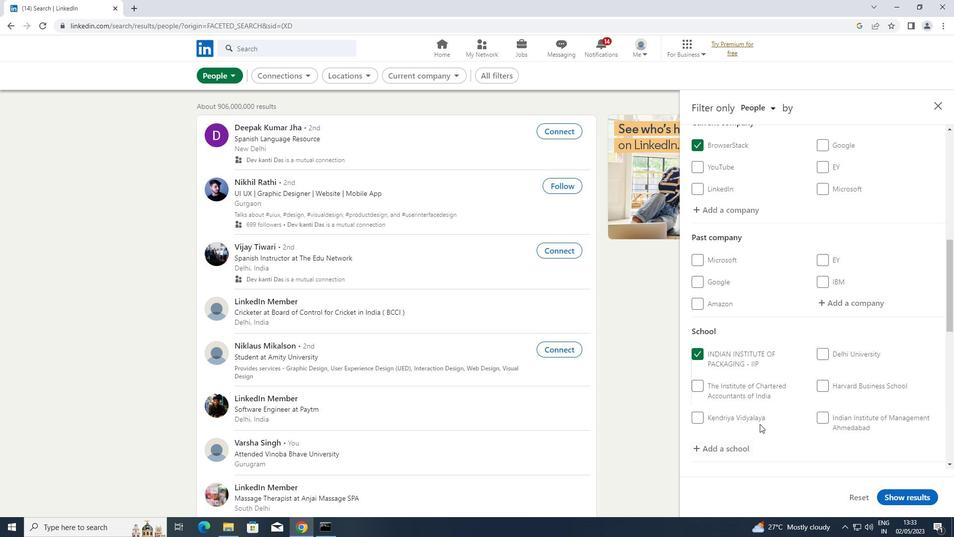 
Action: Mouse moved to (757, 328)
Screenshot: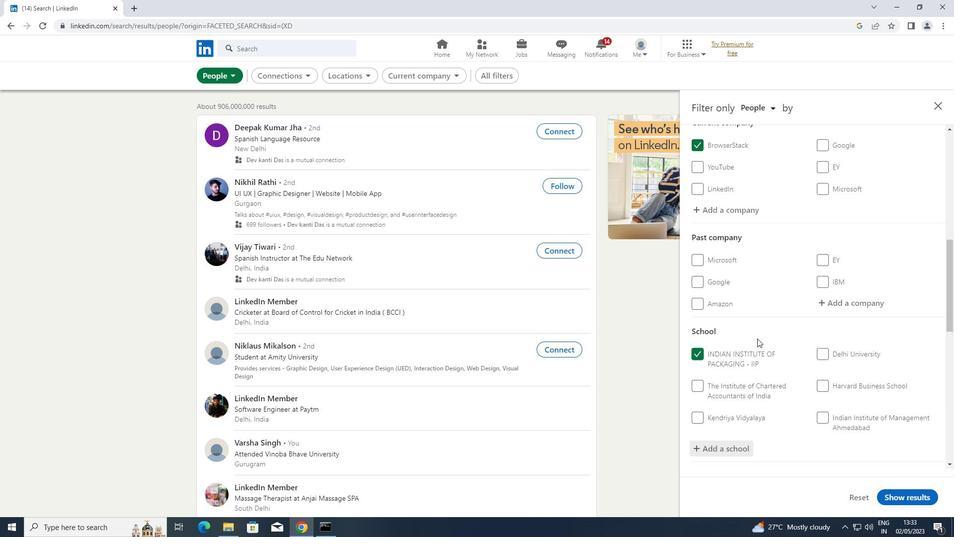 
Action: Mouse scrolled (757, 328) with delta (0, 0)
Screenshot: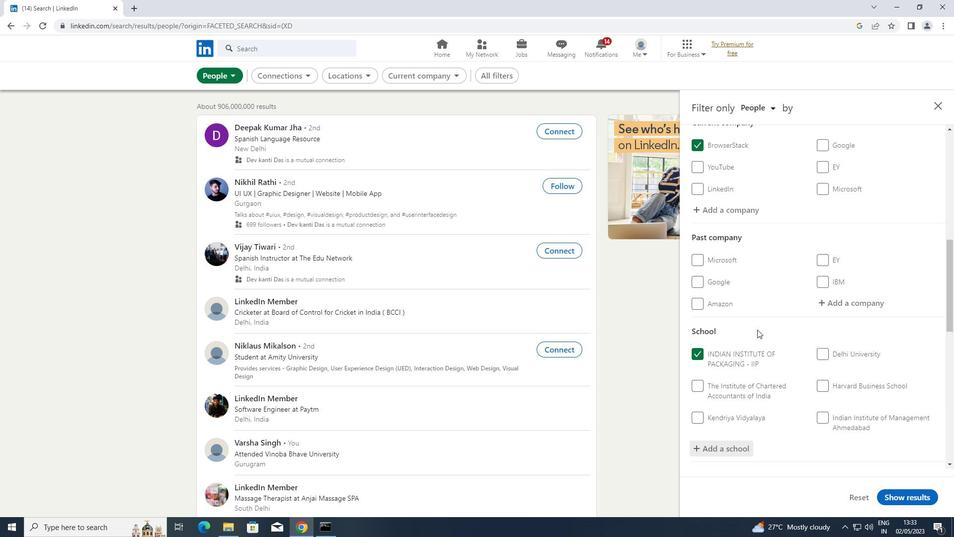 
Action: Mouse scrolled (757, 328) with delta (0, 0)
Screenshot: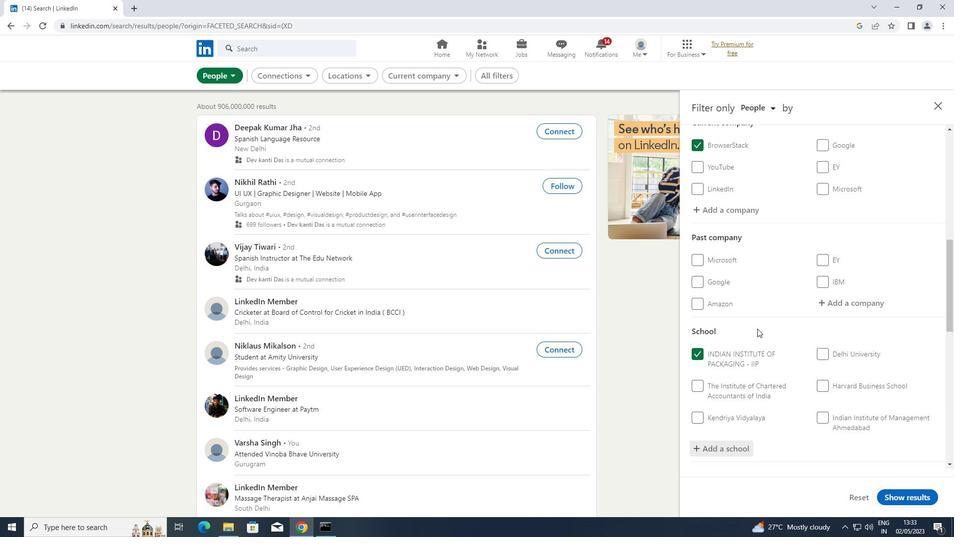 
Action: Mouse scrolled (757, 328) with delta (0, 0)
Screenshot: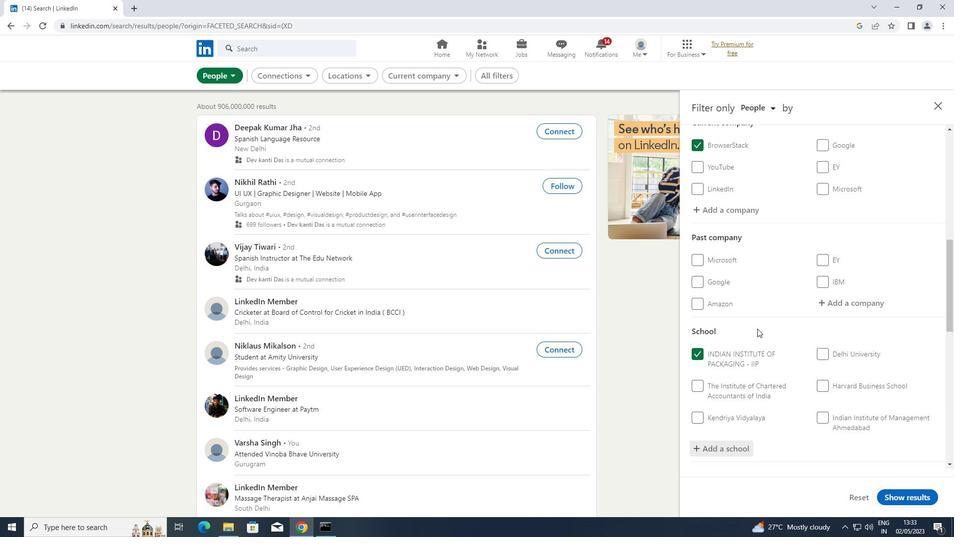 
Action: Mouse moved to (757, 326)
Screenshot: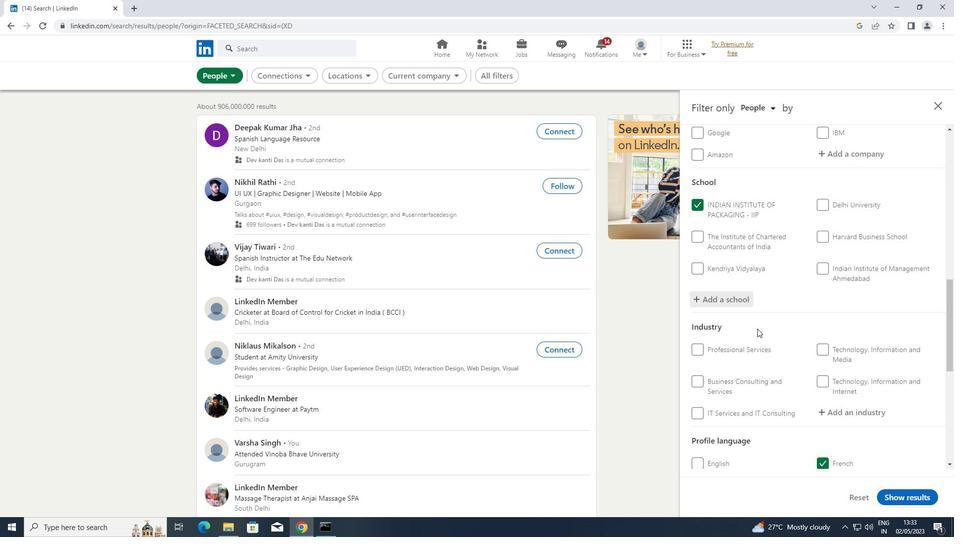 
Action: Mouse scrolled (757, 326) with delta (0, 0)
Screenshot: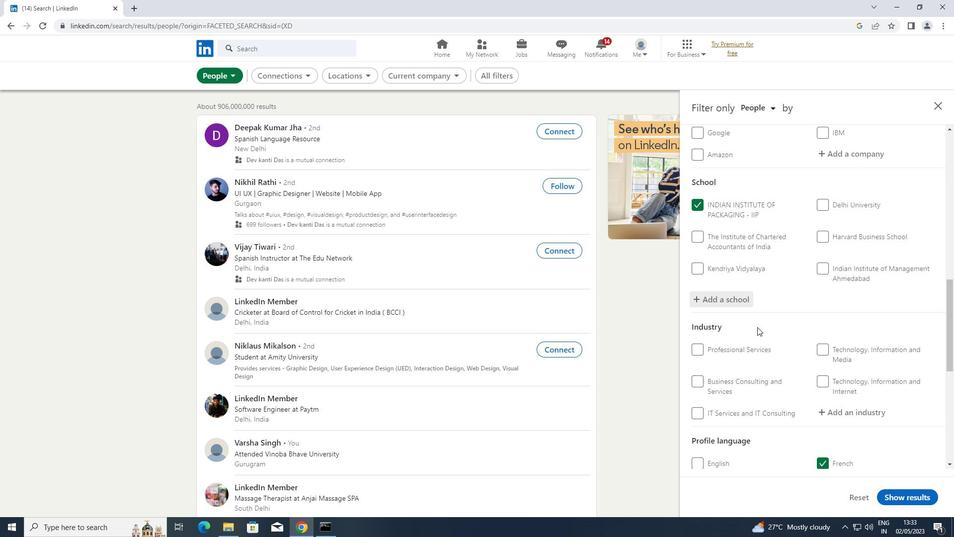 
Action: Mouse scrolled (757, 326) with delta (0, 0)
Screenshot: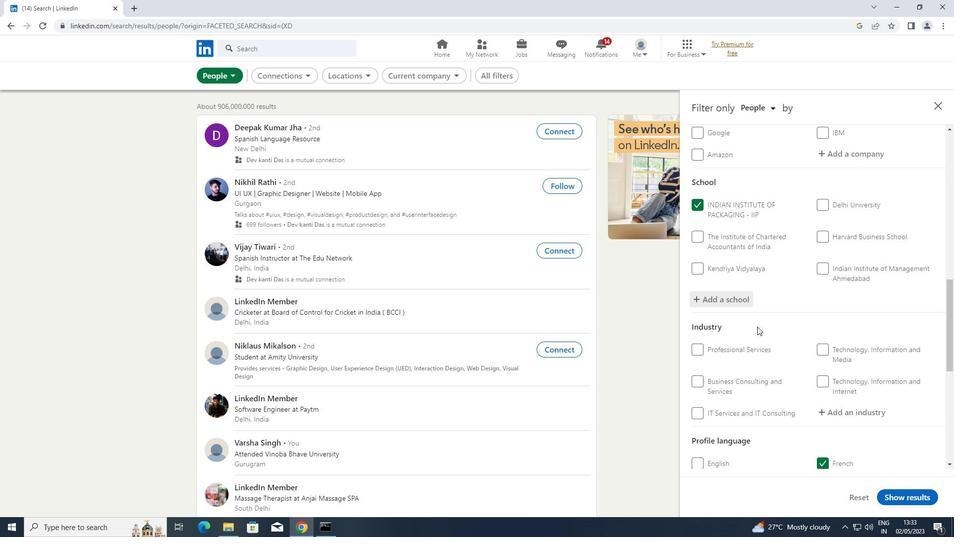 
Action: Mouse moved to (845, 309)
Screenshot: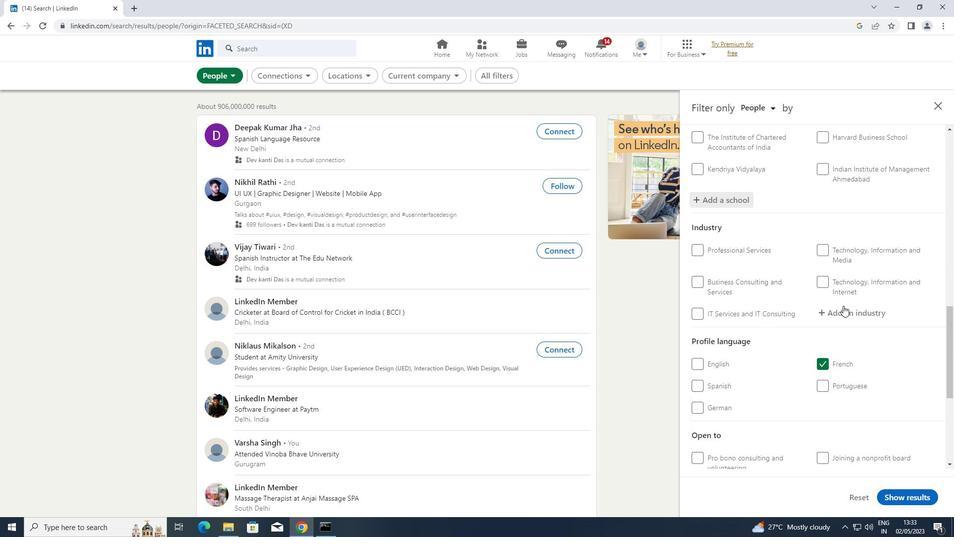 
Action: Mouse pressed left at (845, 309)
Screenshot: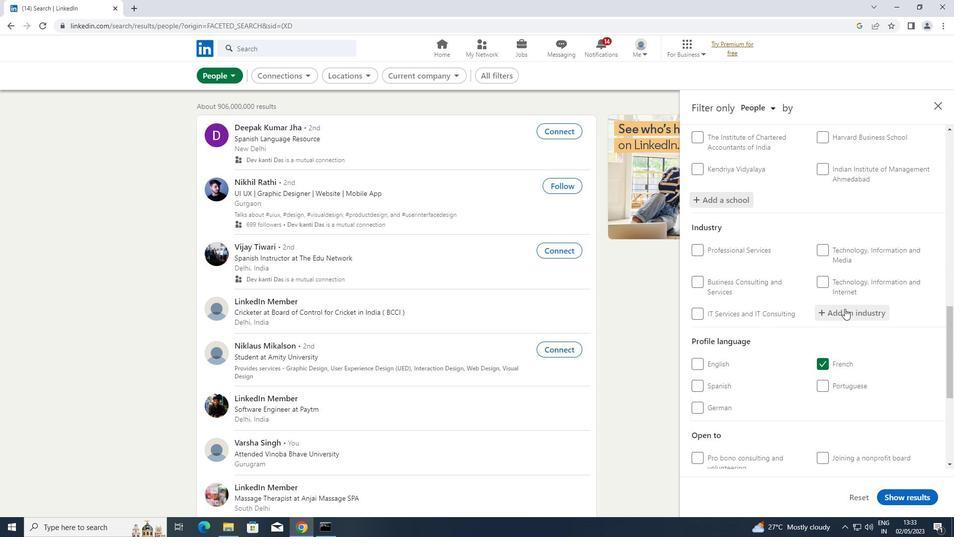 
Action: Key pressed <Key.shift>WR
Screenshot: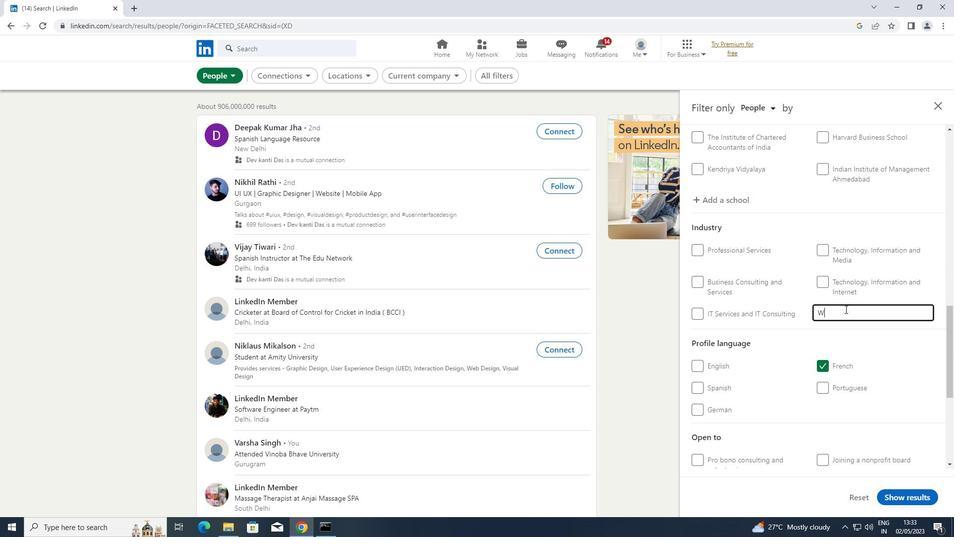 
Action: Mouse moved to (845, 309)
Screenshot: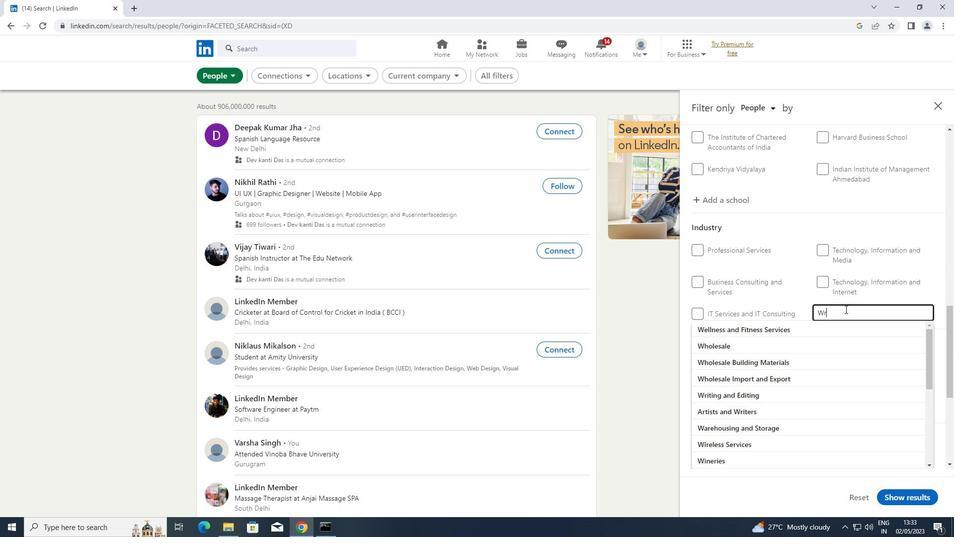 
Action: Key pressed ITING
Screenshot: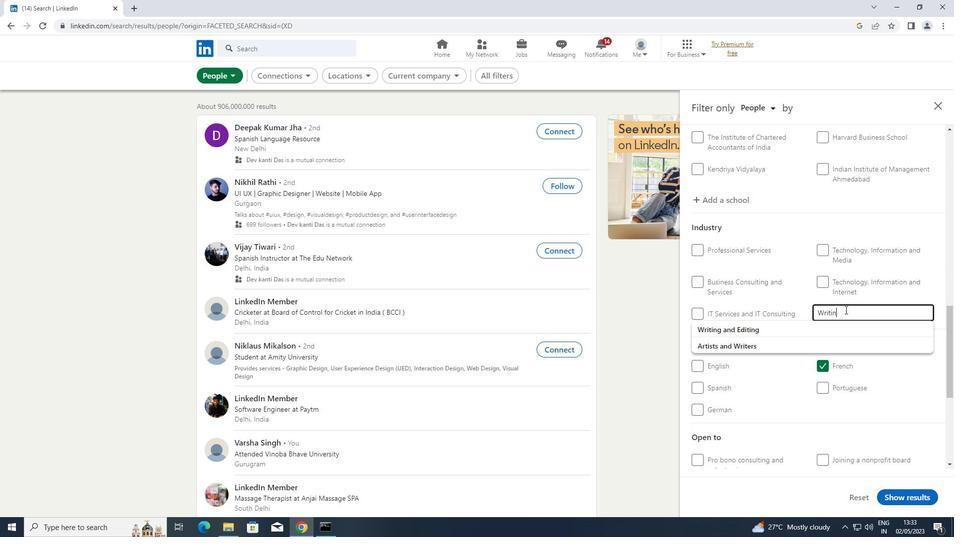
Action: Mouse moved to (743, 324)
Screenshot: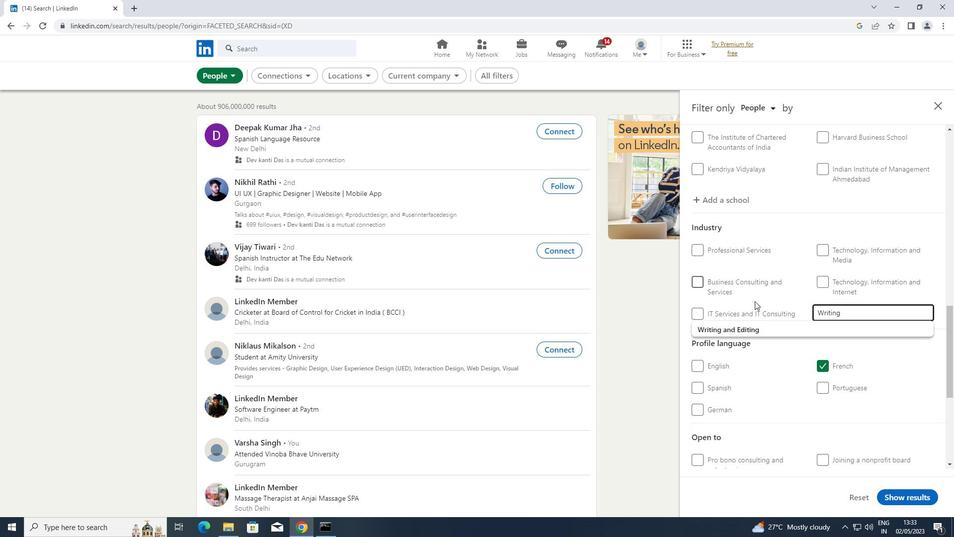 
Action: Mouse pressed left at (743, 324)
Screenshot: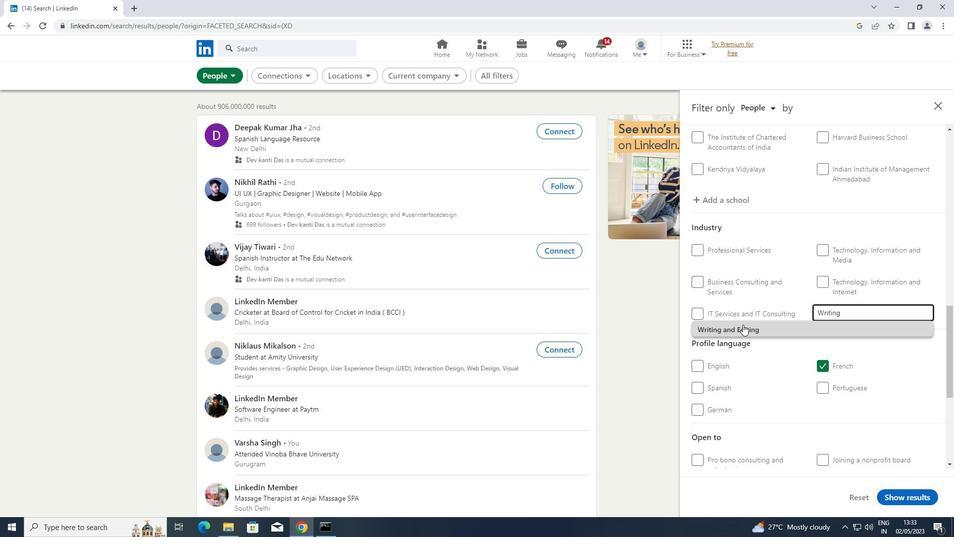 
Action: Mouse moved to (745, 318)
Screenshot: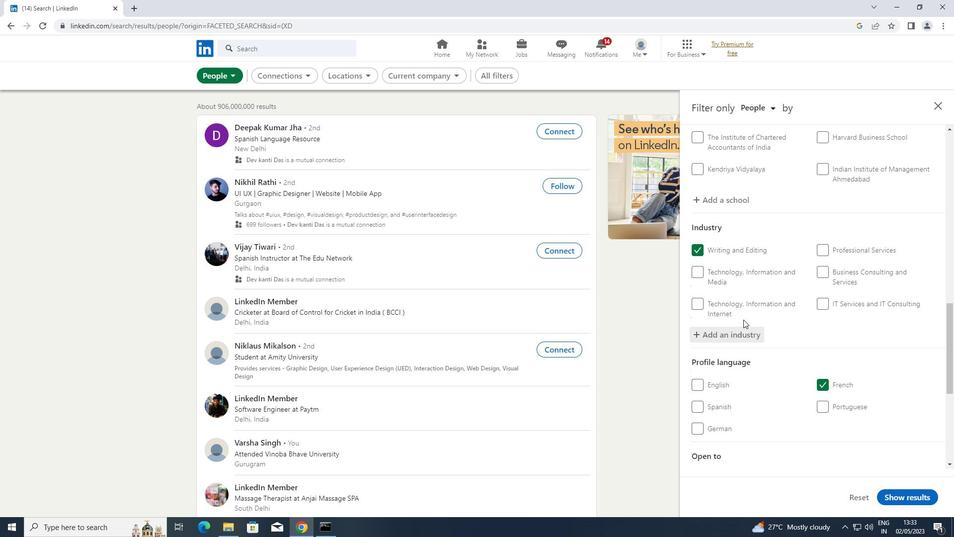 
Action: Mouse scrolled (745, 318) with delta (0, 0)
Screenshot: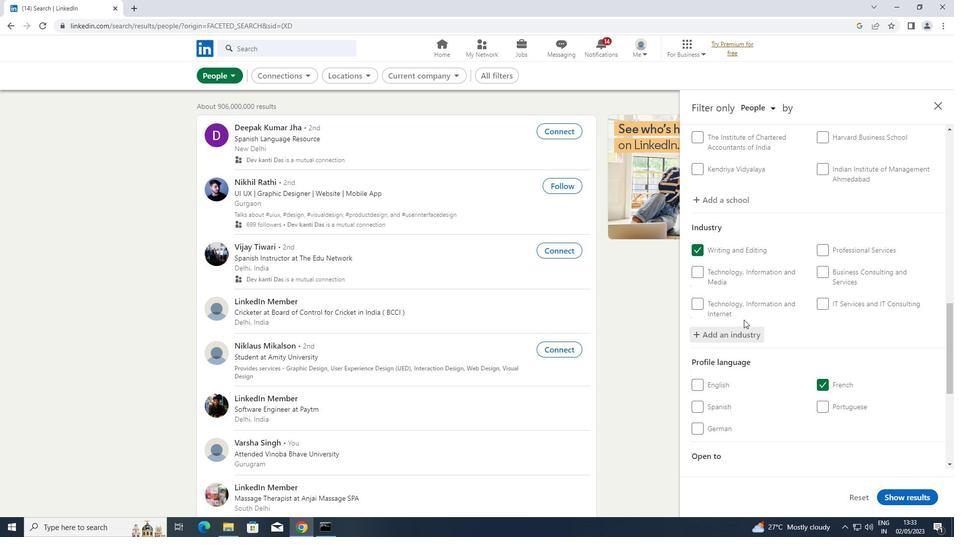 
Action: Mouse scrolled (745, 318) with delta (0, 0)
Screenshot: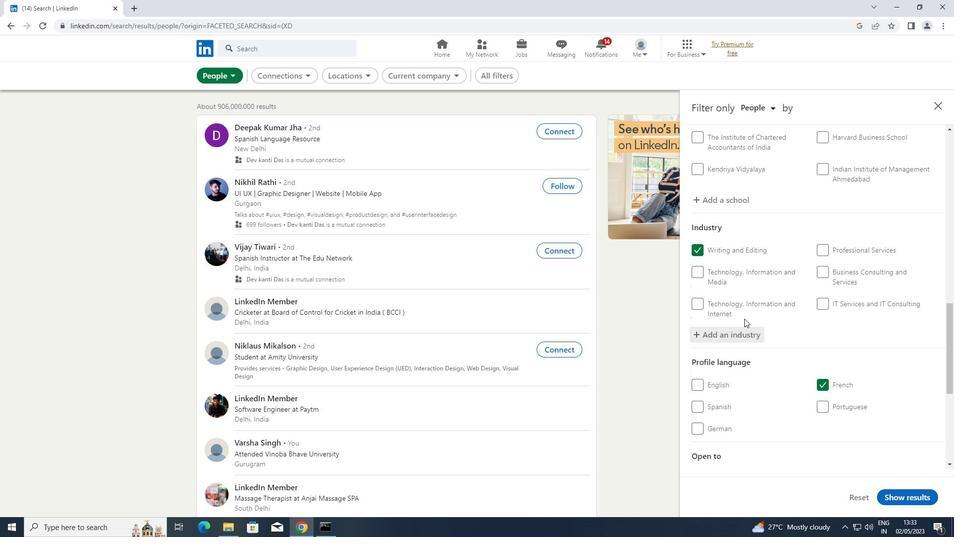 
Action: Mouse scrolled (745, 318) with delta (0, 0)
Screenshot: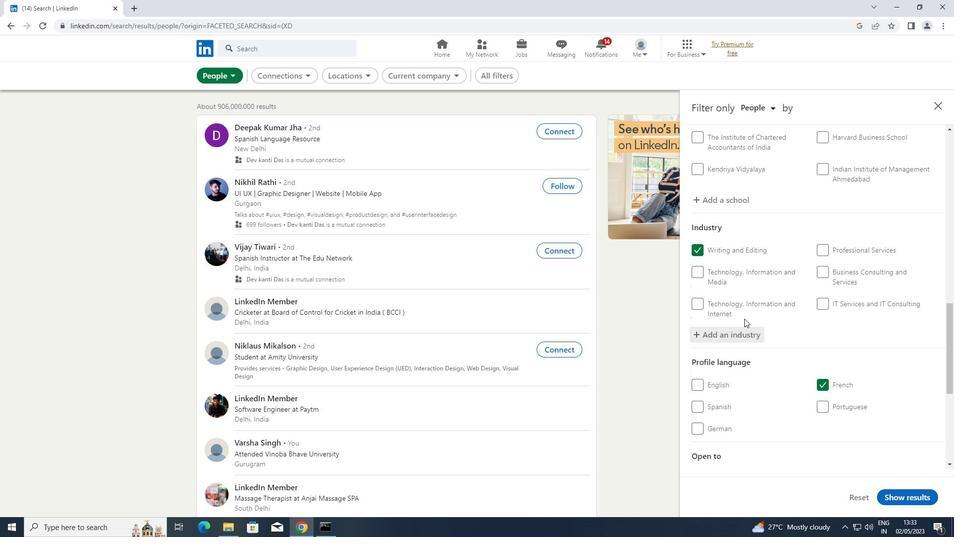 
Action: Mouse moved to (745, 316)
Screenshot: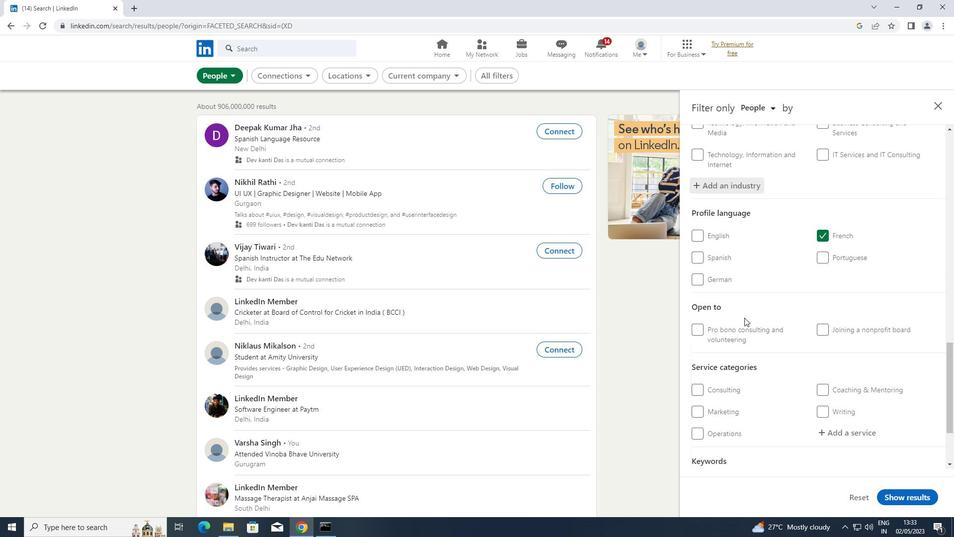 
Action: Mouse scrolled (745, 315) with delta (0, 0)
Screenshot: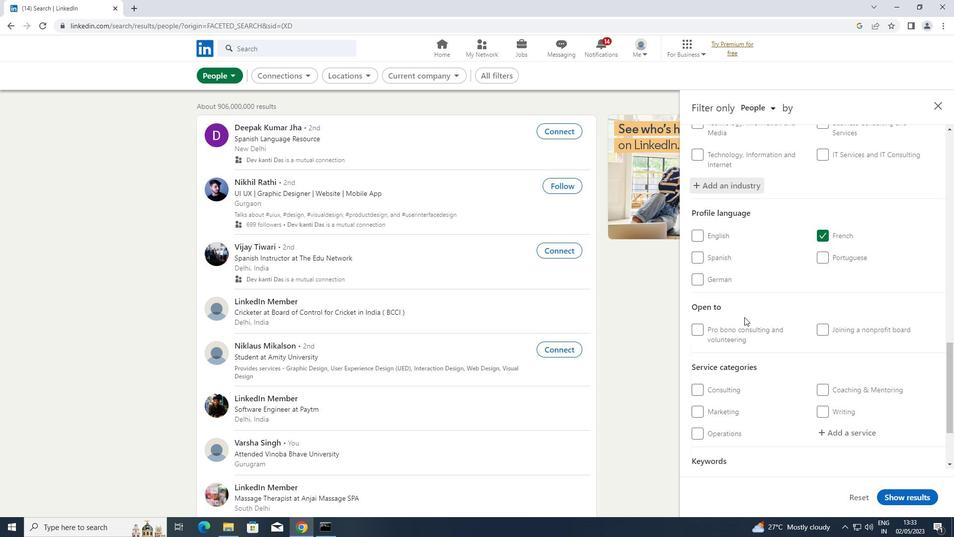 
Action: Mouse scrolled (745, 315) with delta (0, 0)
Screenshot: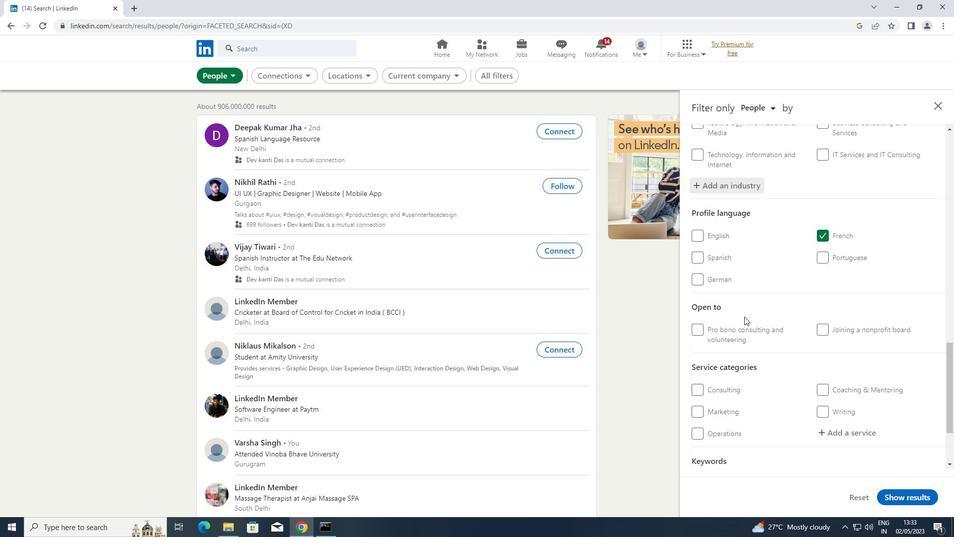 
Action: Mouse moved to (835, 332)
Screenshot: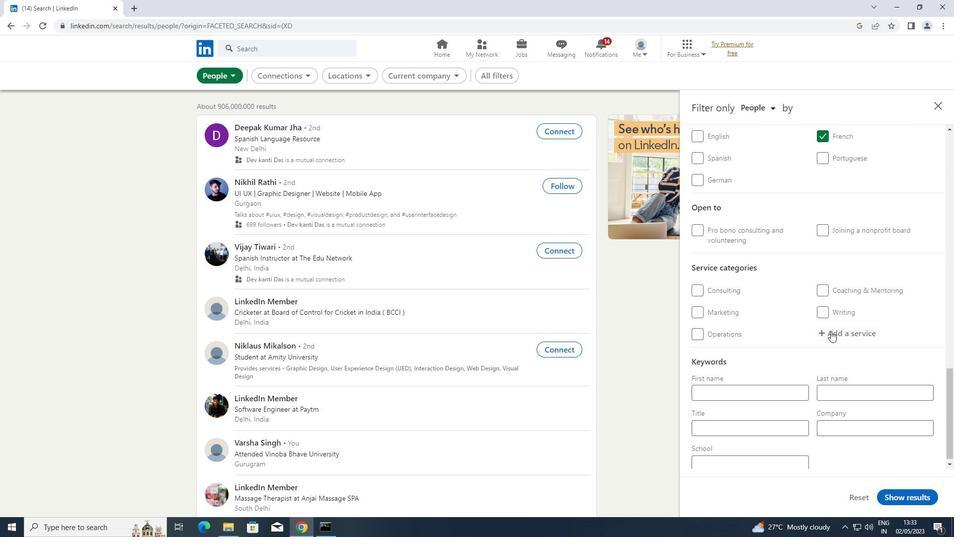 
Action: Mouse pressed left at (835, 332)
Screenshot: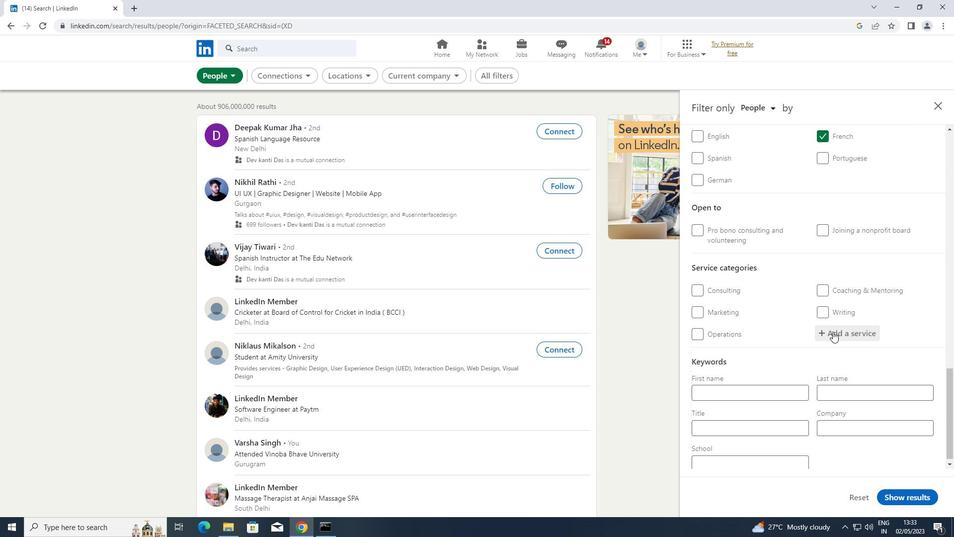 
Action: Mouse moved to (801, 96)
Screenshot: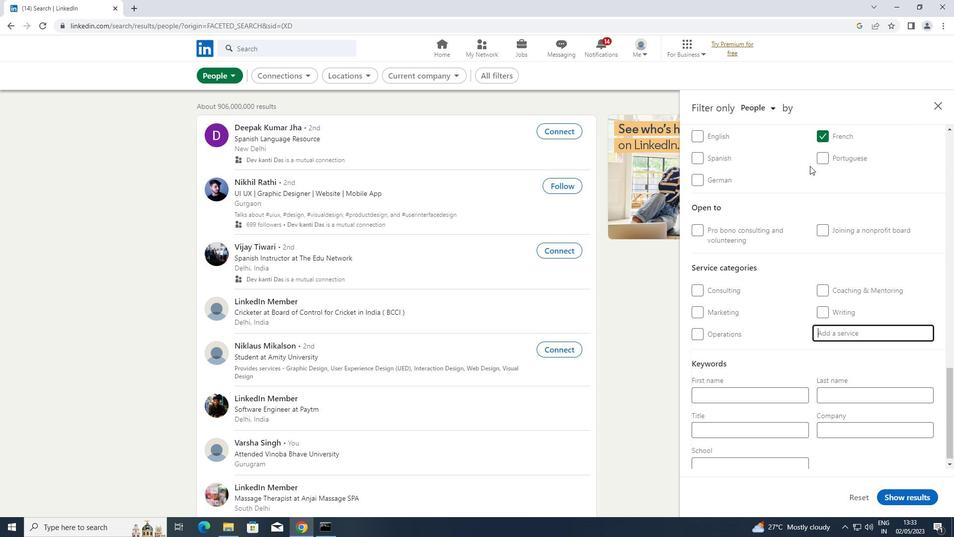 
Action: Key pressed <Key.shift>REY<Key.backspace>TIREMENT
Screenshot: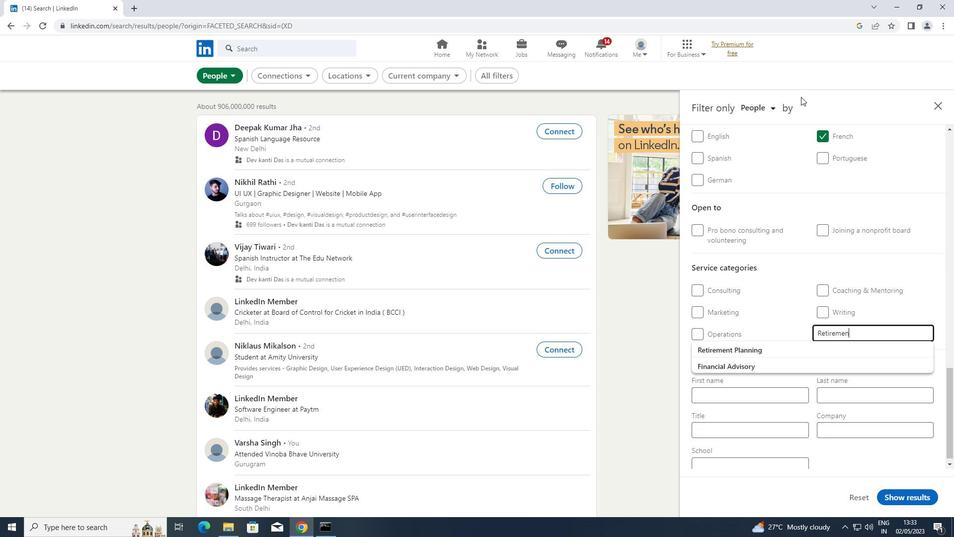 
Action: Mouse moved to (752, 346)
Screenshot: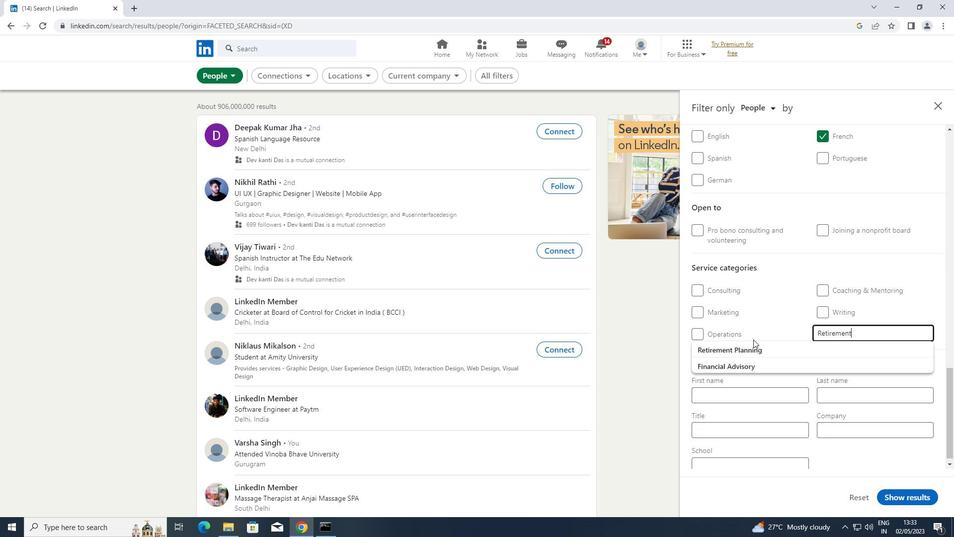 
Action: Mouse pressed left at (752, 346)
Screenshot: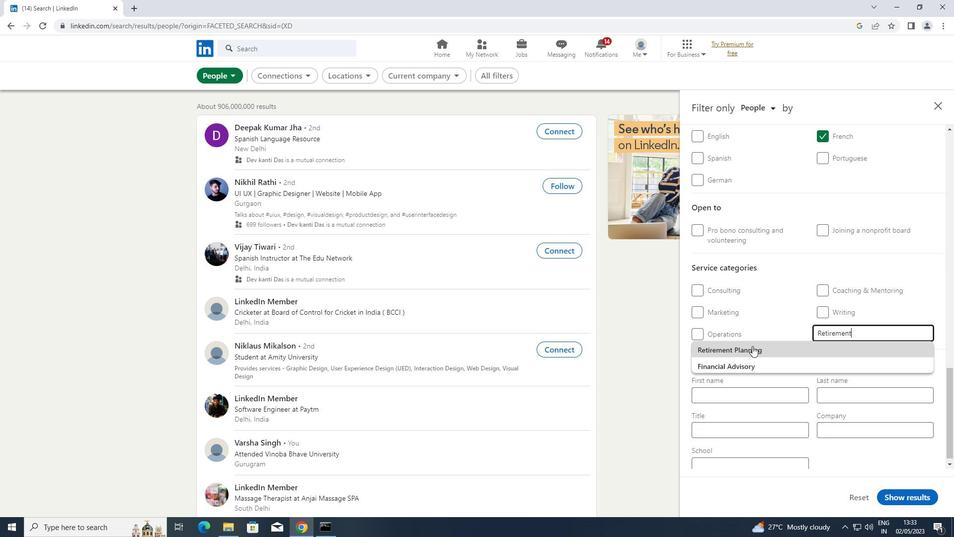 
Action: Mouse moved to (739, 448)
Screenshot: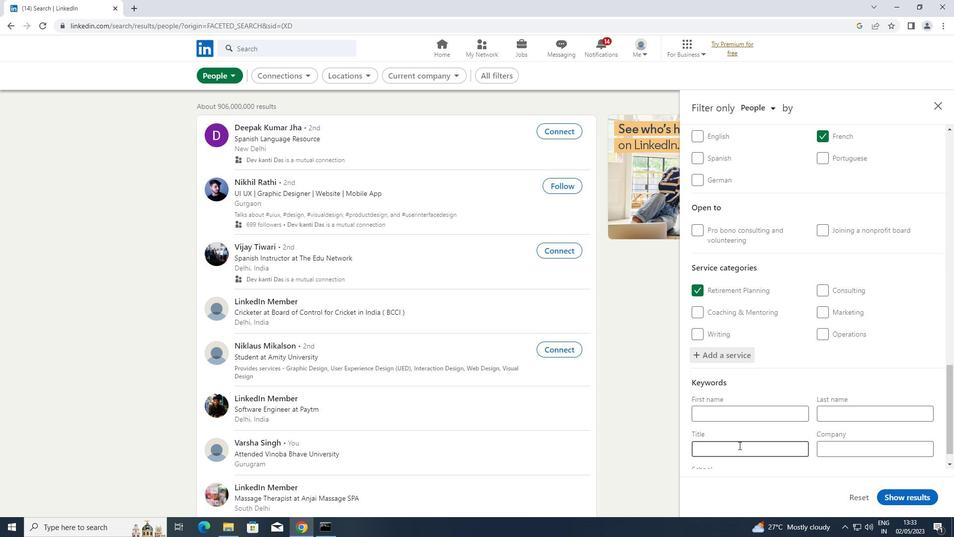 
Action: Mouse pressed left at (739, 448)
Screenshot: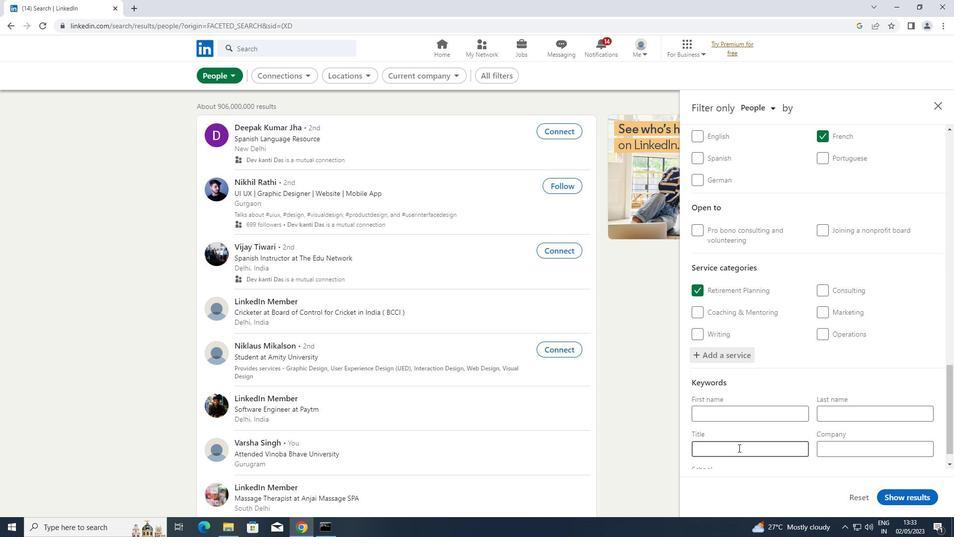 
Action: Mouse moved to (702, 0)
Screenshot: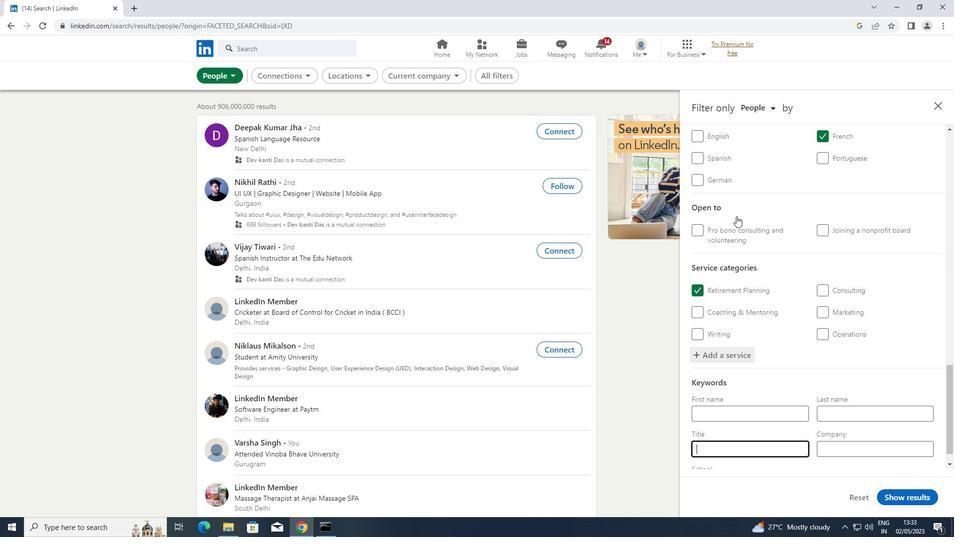 
Action: Key pressed <Key.shift>PLAYWRIGHT
Screenshot: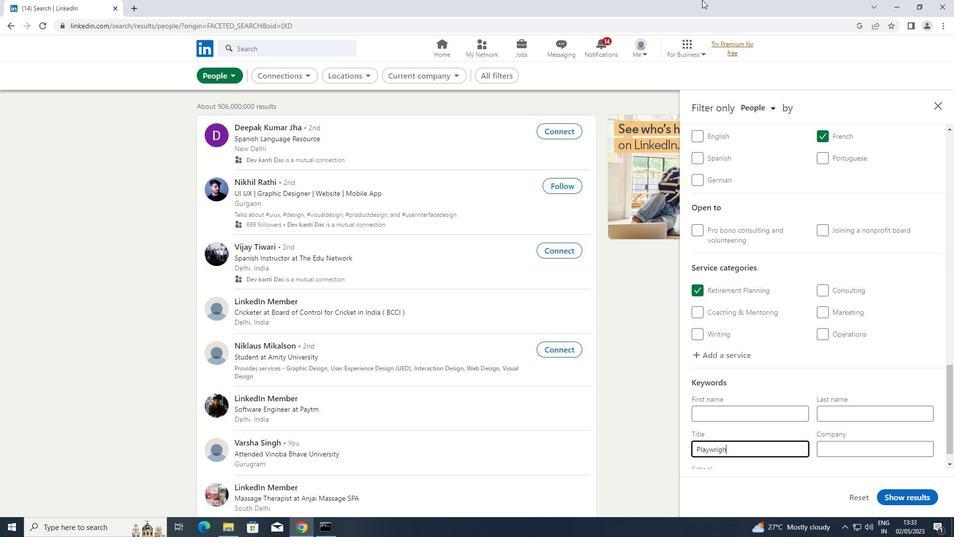 
Action: Mouse moved to (895, 494)
Screenshot: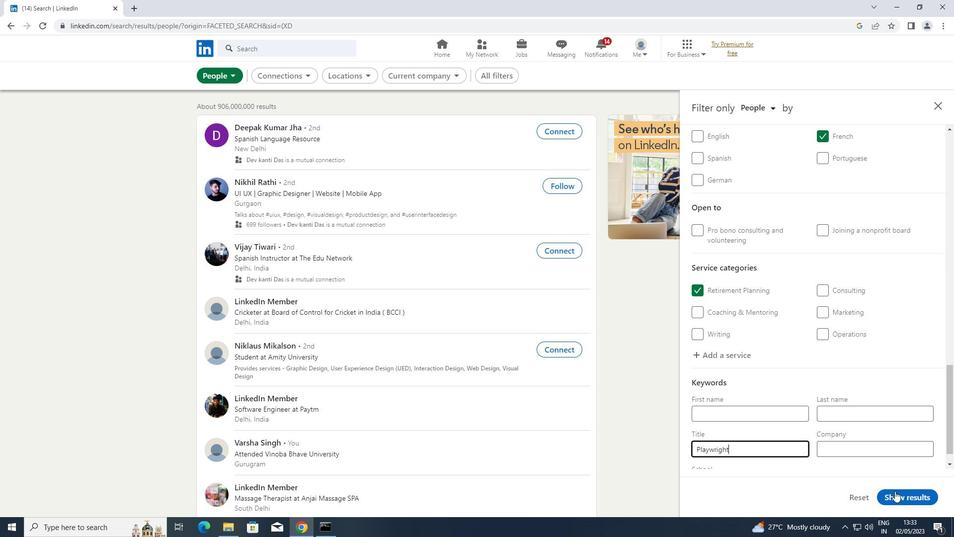 
Action: Mouse pressed left at (895, 494)
Screenshot: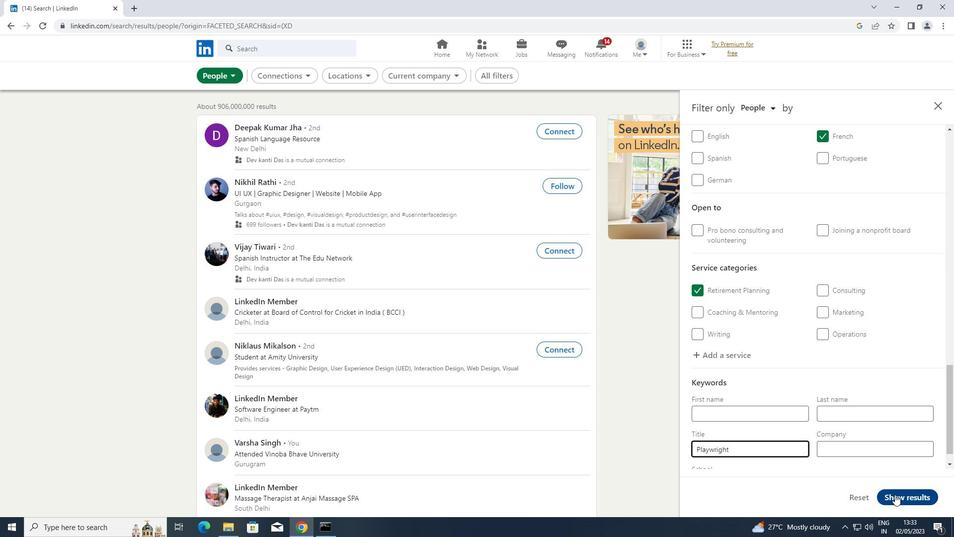 
Action: Mouse moved to (895, 493)
Screenshot: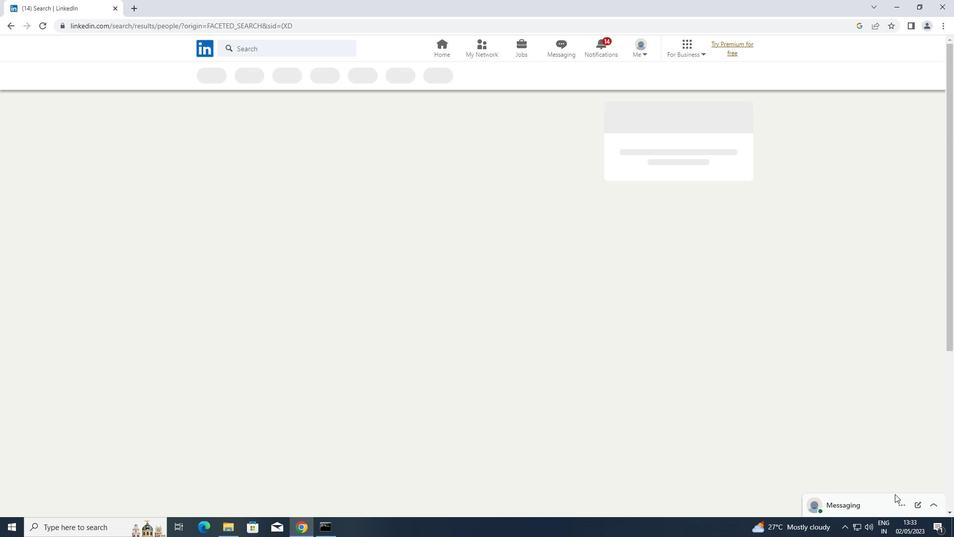
